 Task: Check the sale-to-list ratio of vinyl sliding in the last 5 years.
Action: Mouse moved to (954, 220)
Screenshot: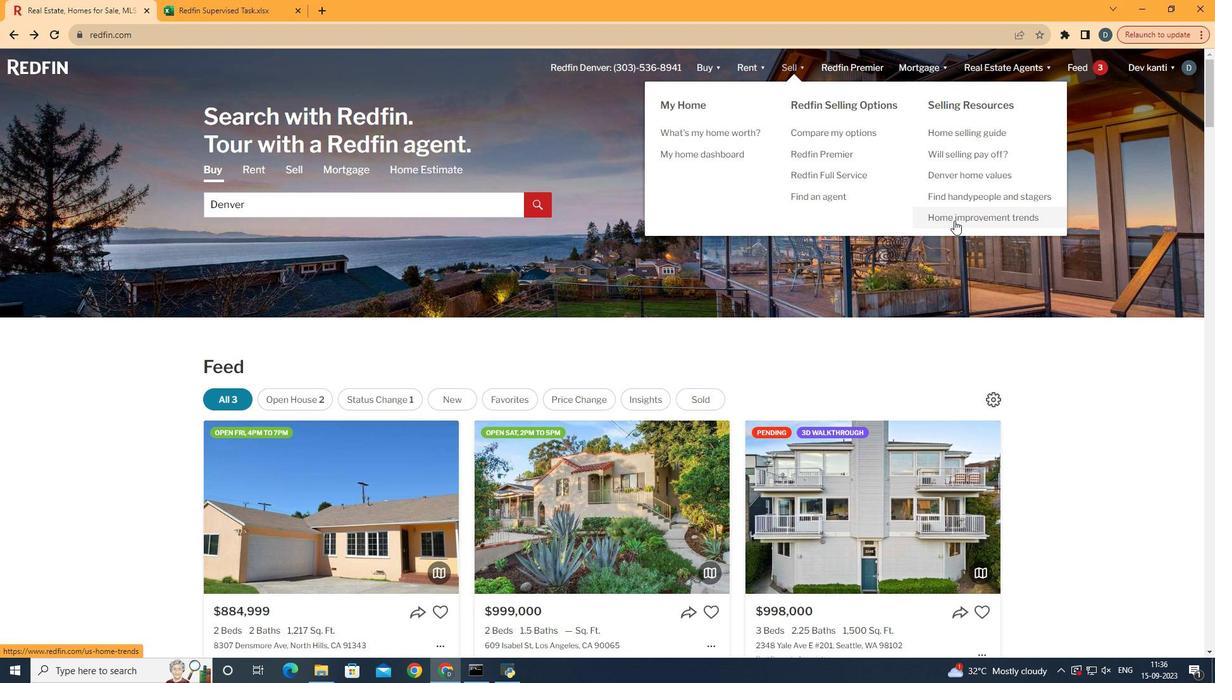 
Action: Mouse pressed left at (954, 220)
Screenshot: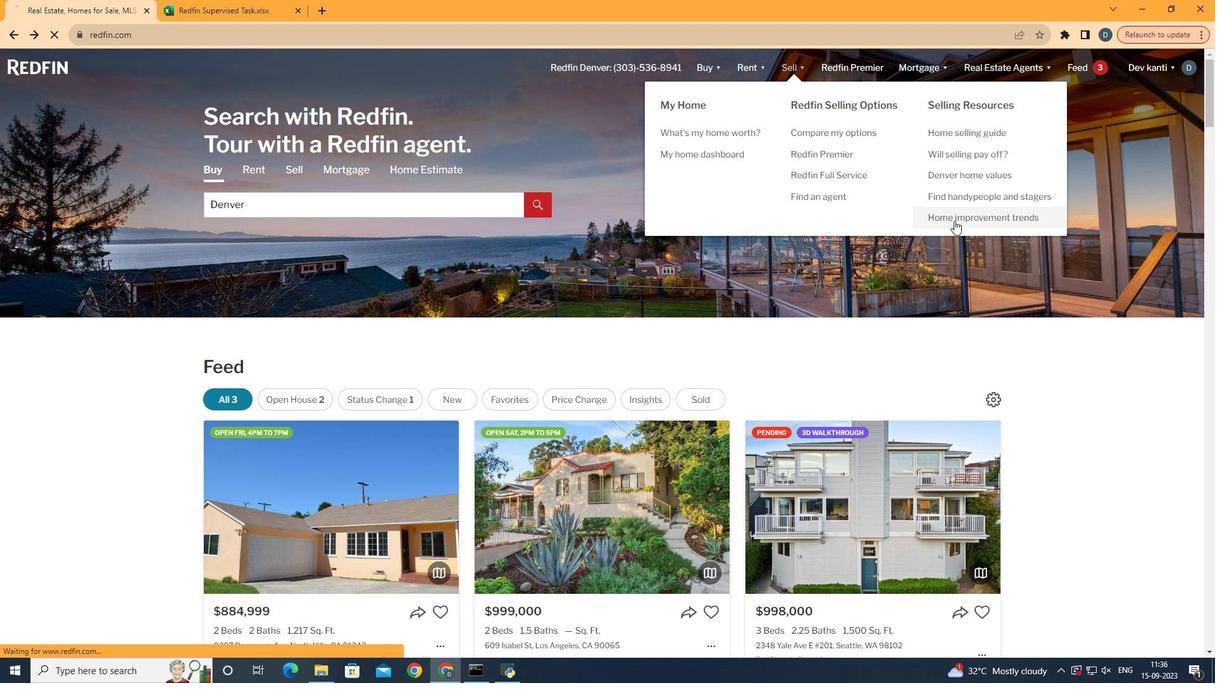 
Action: Mouse moved to (315, 242)
Screenshot: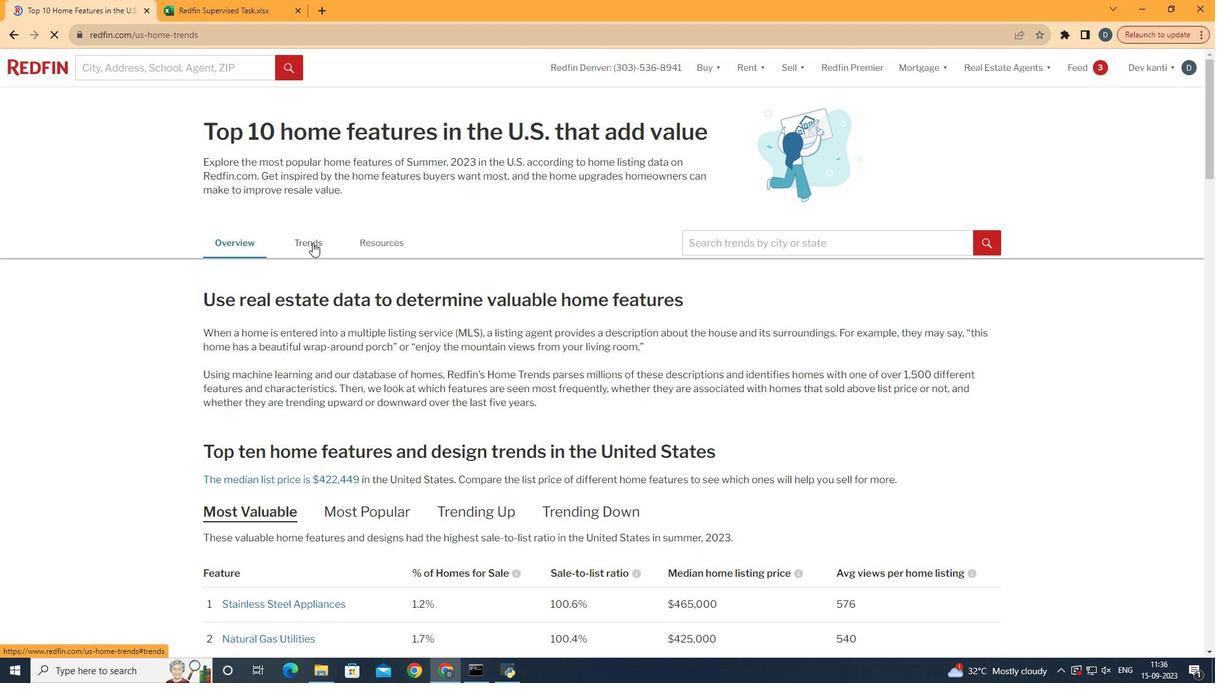 
Action: Mouse pressed left at (315, 242)
Screenshot: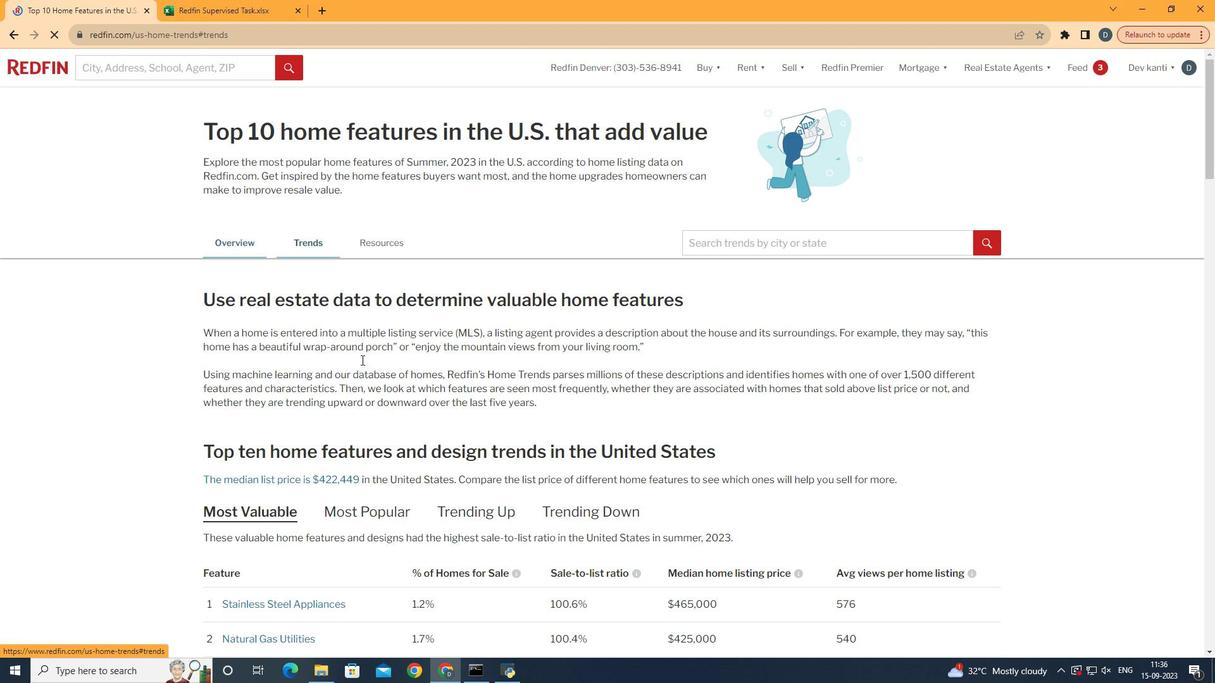 
Action: Mouse moved to (428, 393)
Screenshot: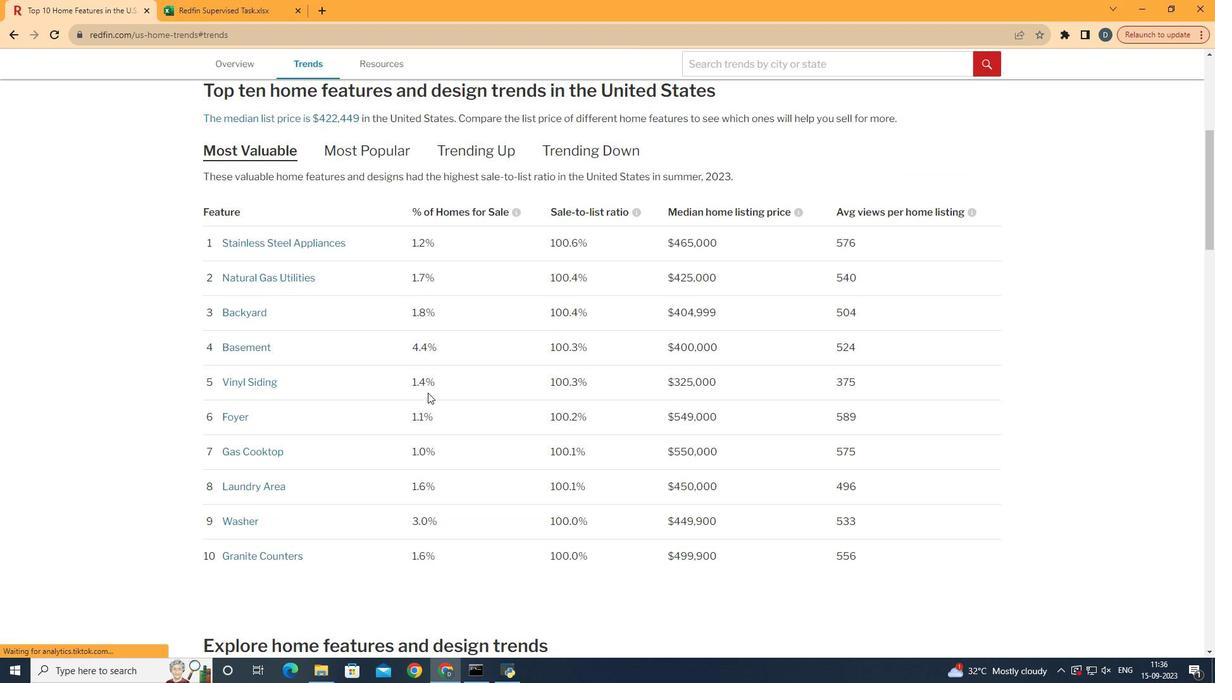
Action: Mouse scrolled (428, 392) with delta (0, 0)
Screenshot: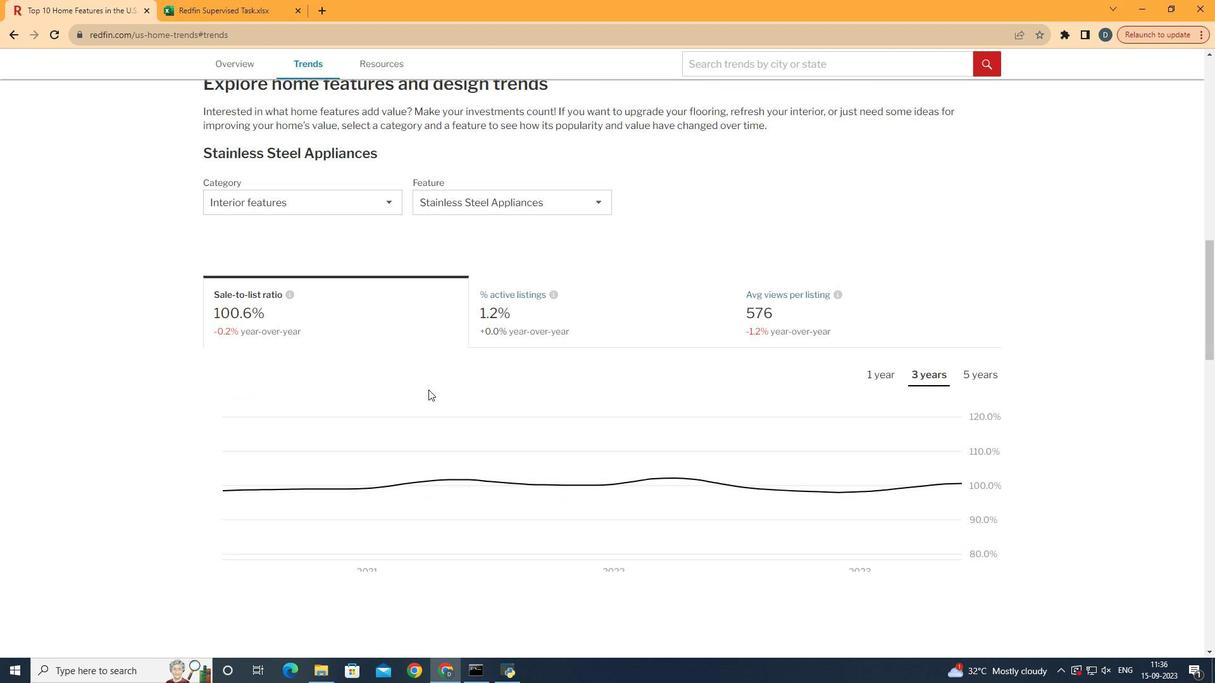 
Action: Mouse scrolled (428, 392) with delta (0, 0)
Screenshot: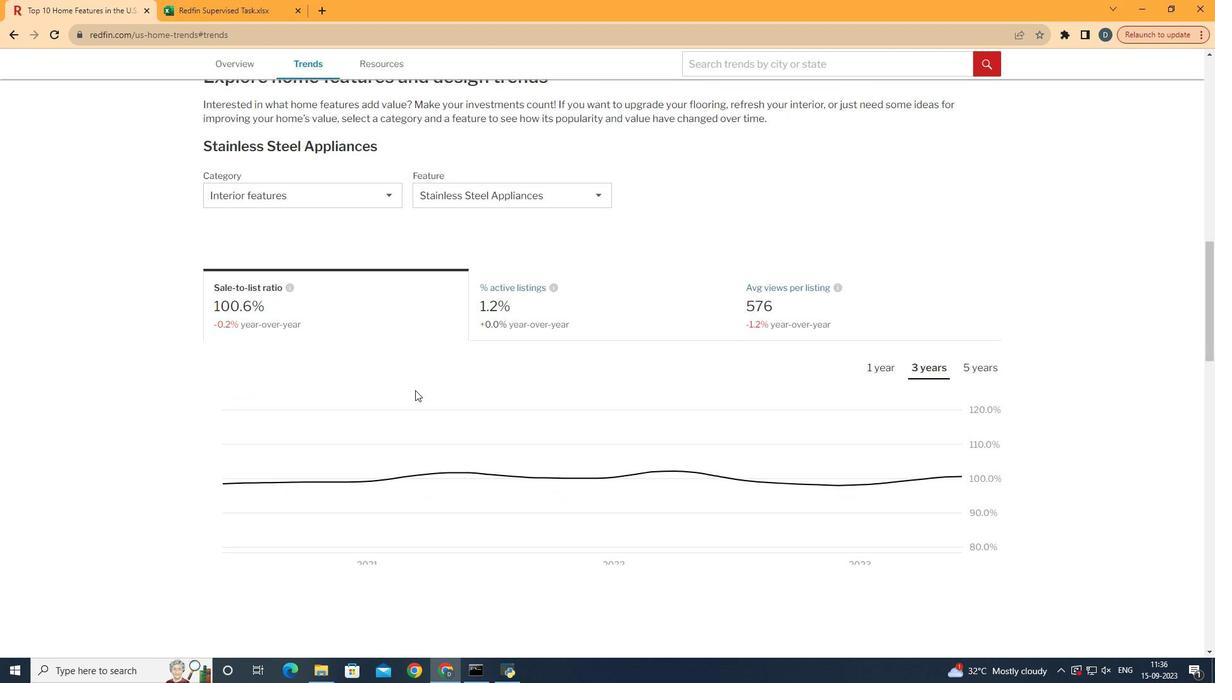 
Action: Mouse scrolled (428, 392) with delta (0, 0)
Screenshot: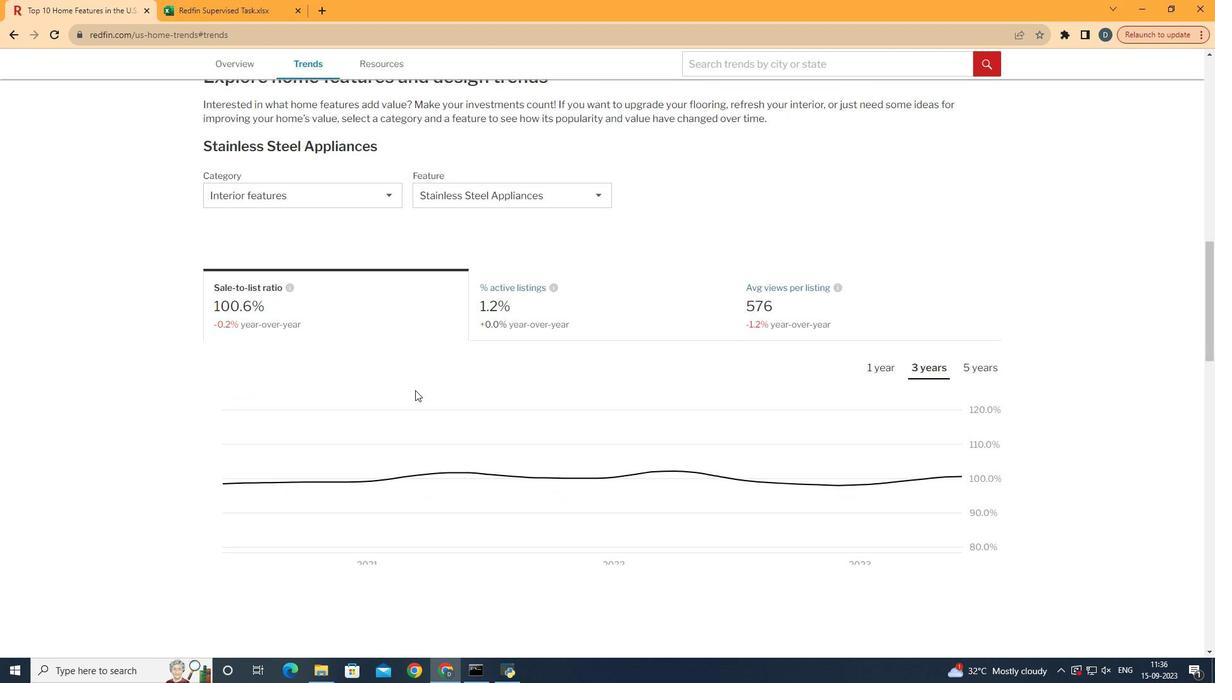 
Action: Mouse scrolled (428, 392) with delta (0, 0)
Screenshot: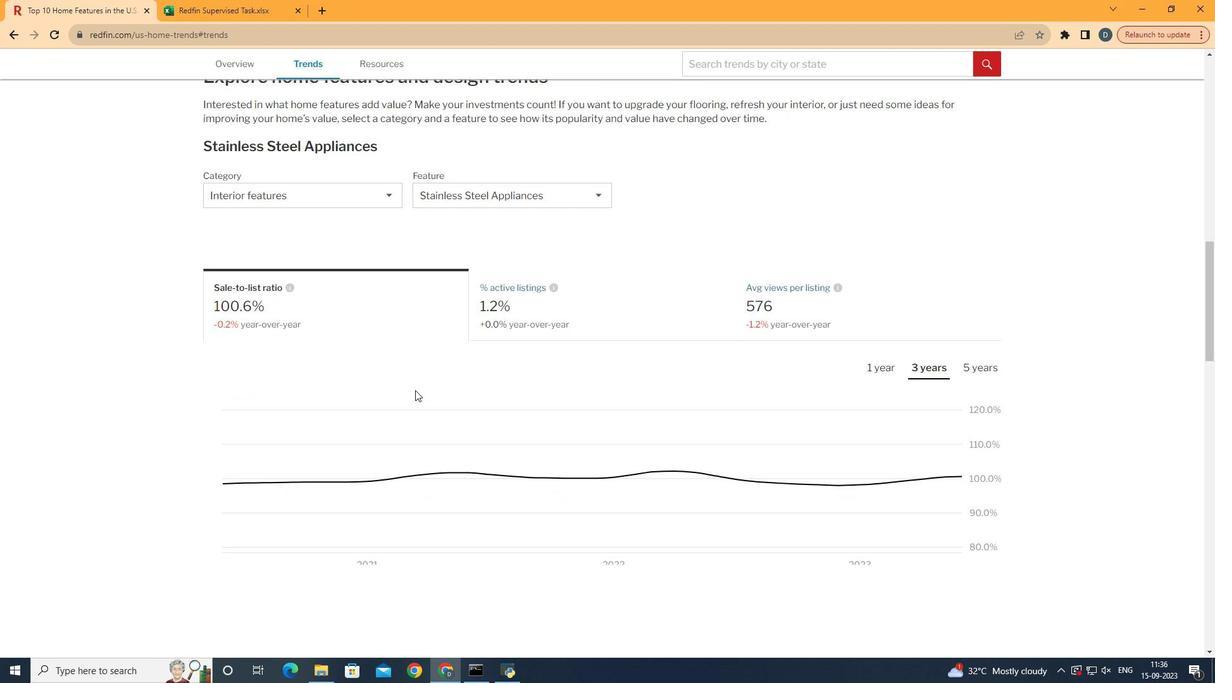 
Action: Mouse scrolled (428, 392) with delta (0, 0)
Screenshot: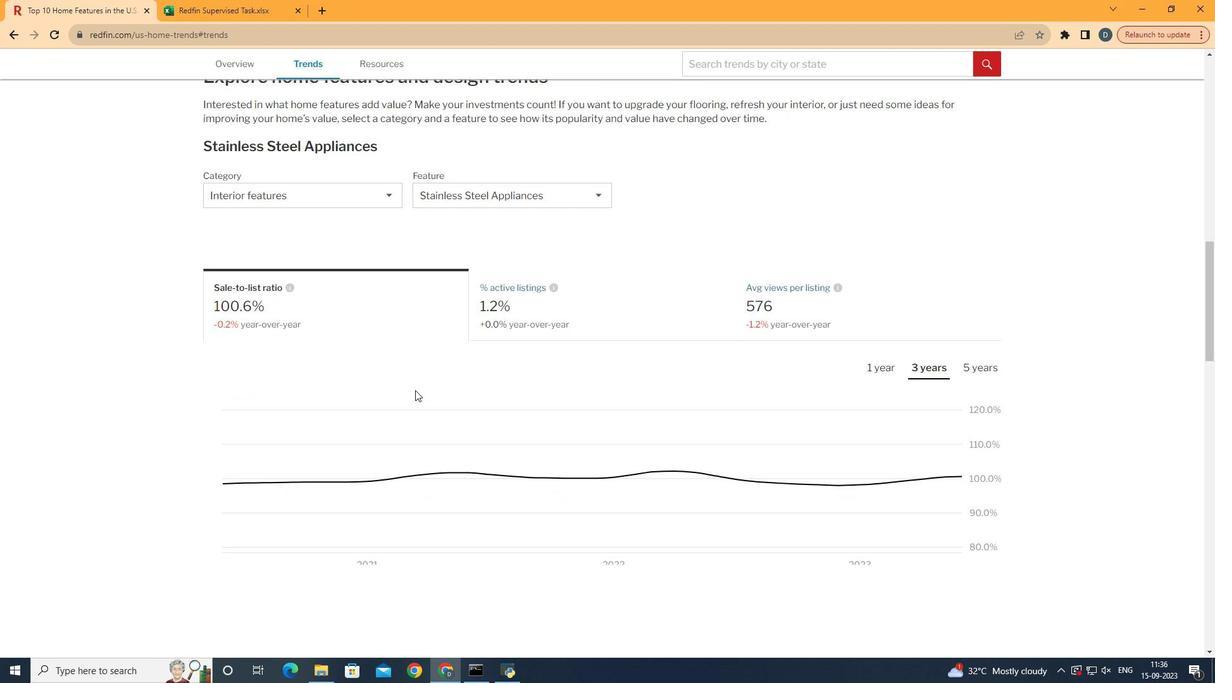 
Action: Mouse moved to (428, 393)
Screenshot: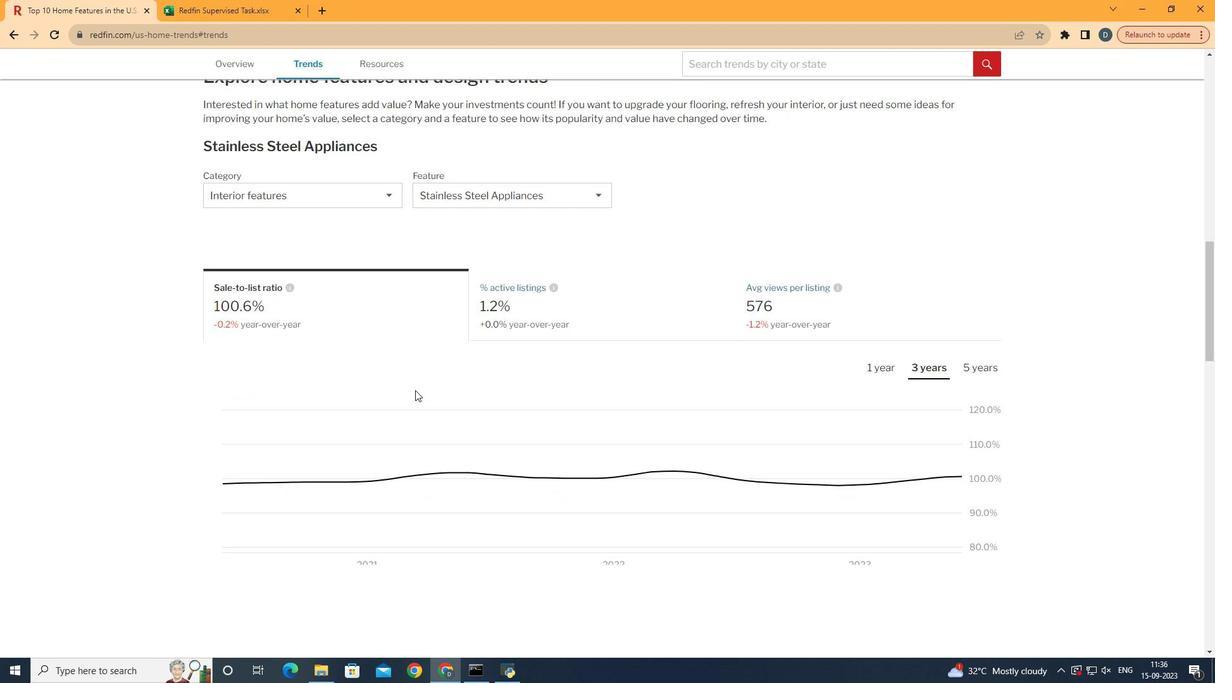 
Action: Mouse scrolled (428, 392) with delta (0, 0)
Screenshot: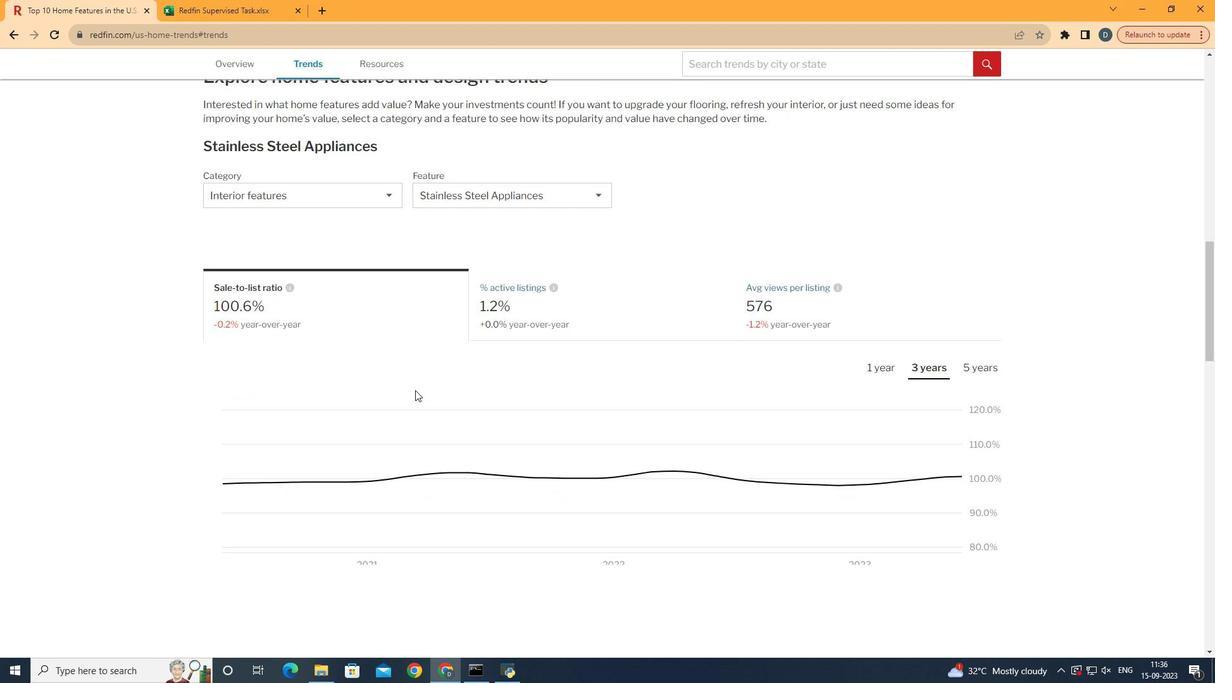 
Action: Mouse moved to (430, 392)
Screenshot: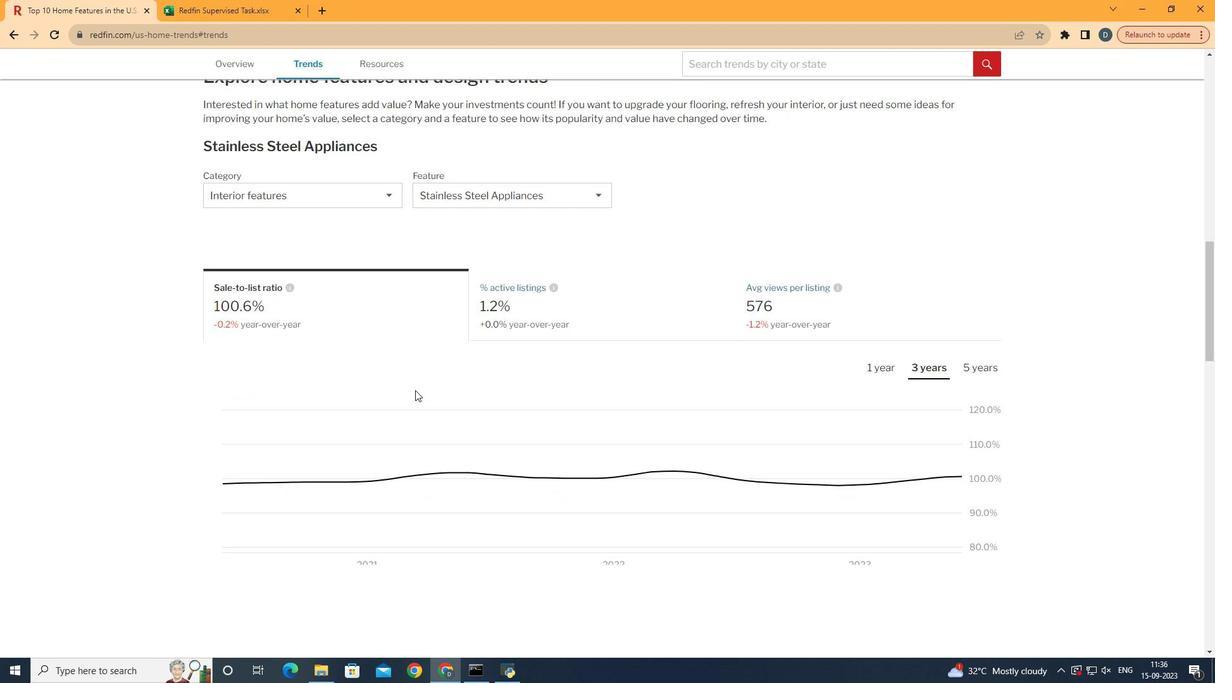 
Action: Mouse scrolled (430, 391) with delta (0, 0)
Screenshot: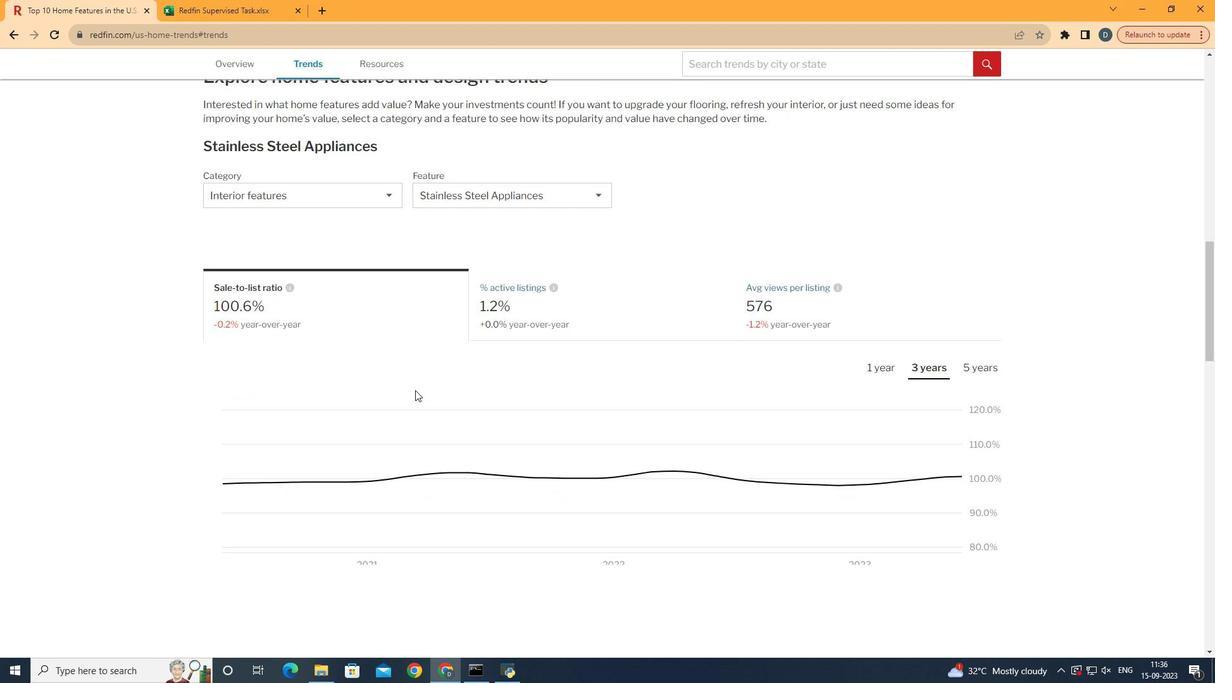 
Action: Mouse moved to (431, 392)
Screenshot: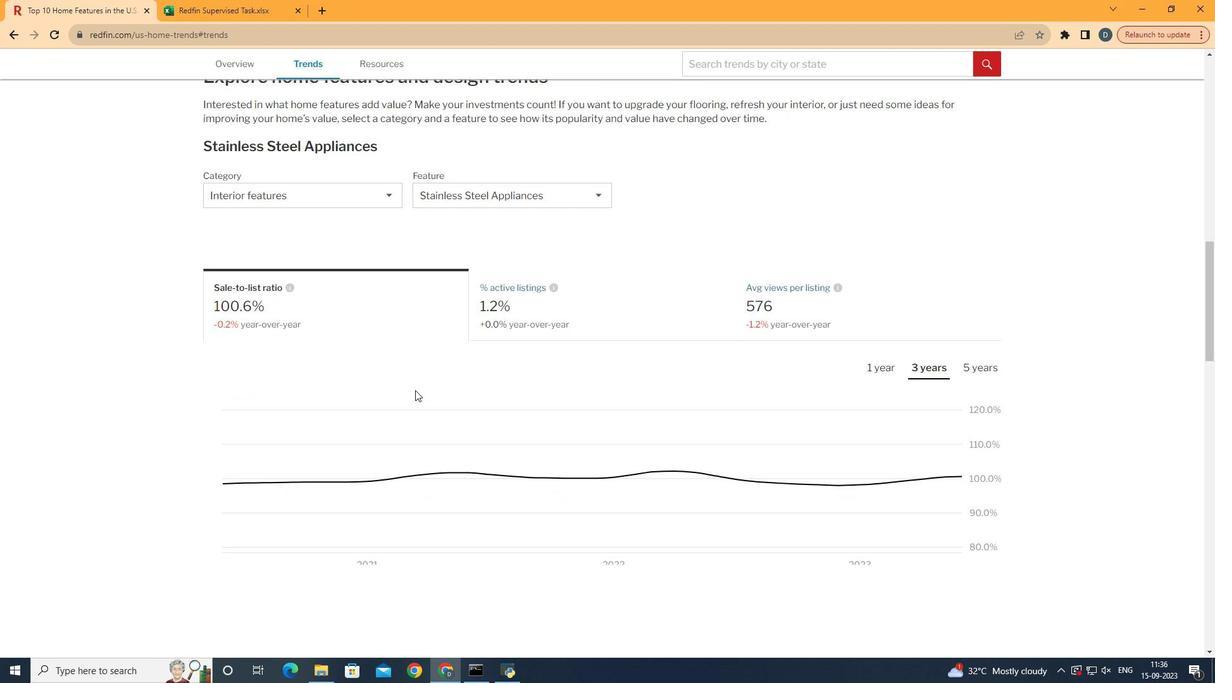 
Action: Mouse scrolled (431, 391) with delta (0, 0)
Screenshot: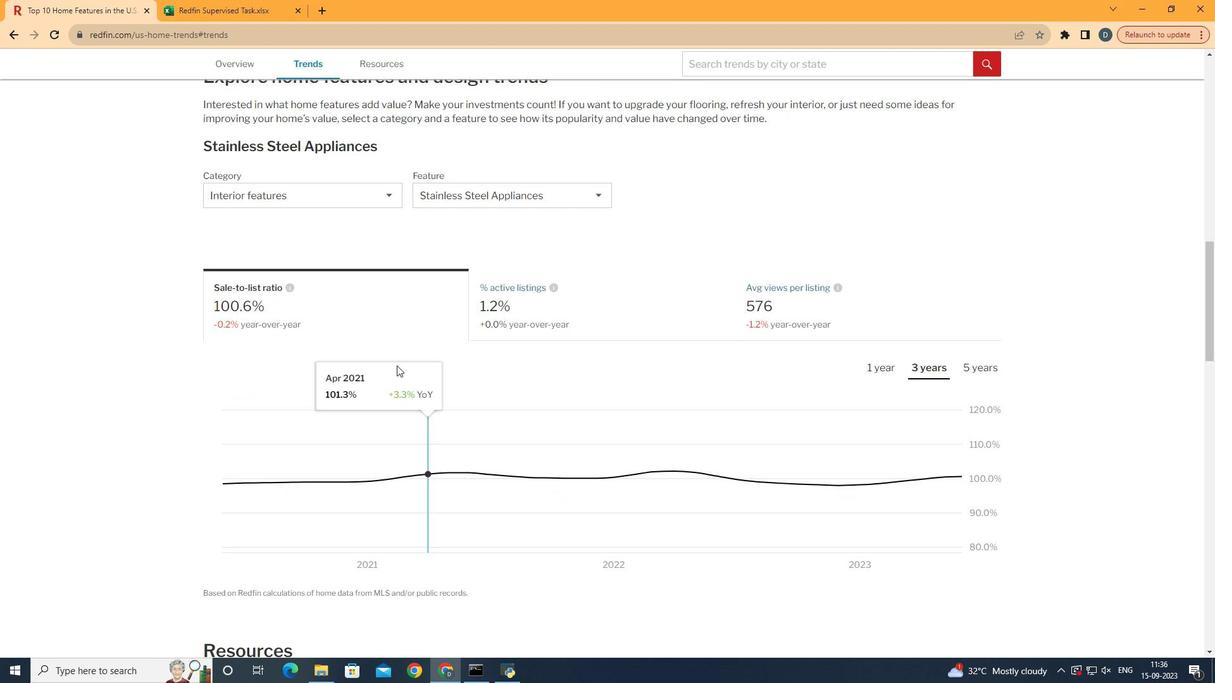
Action: Mouse moved to (431, 392)
Screenshot: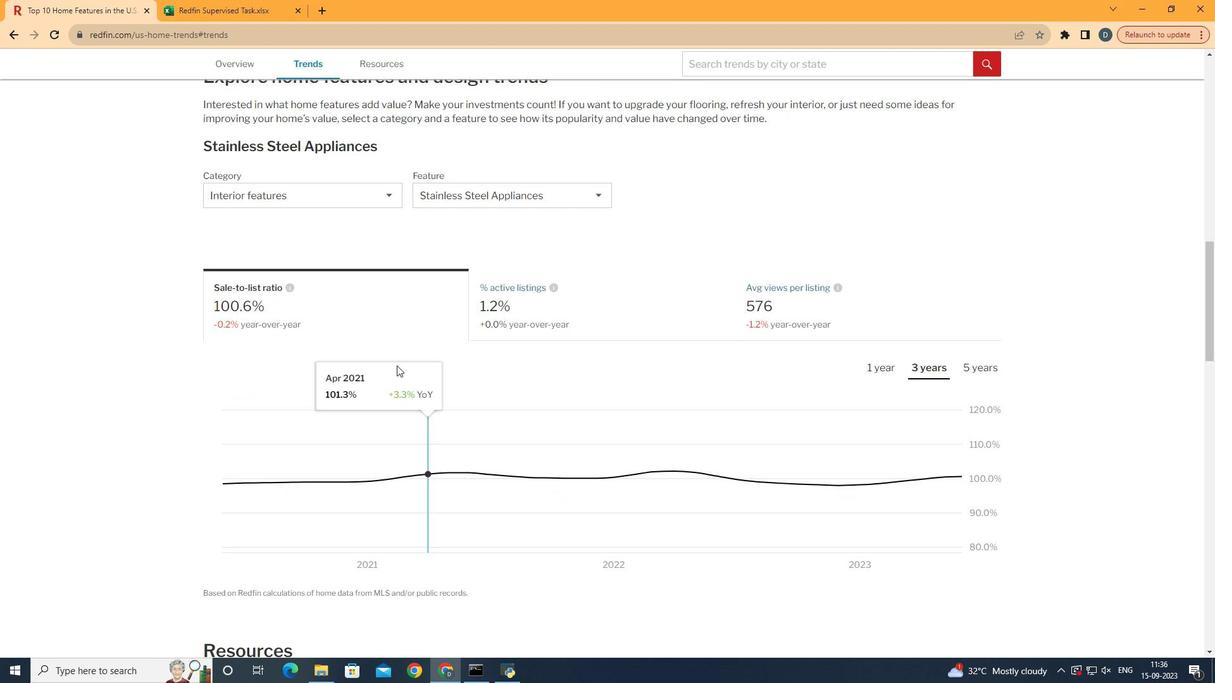 
Action: Mouse scrolled (431, 391) with delta (0, 0)
Screenshot: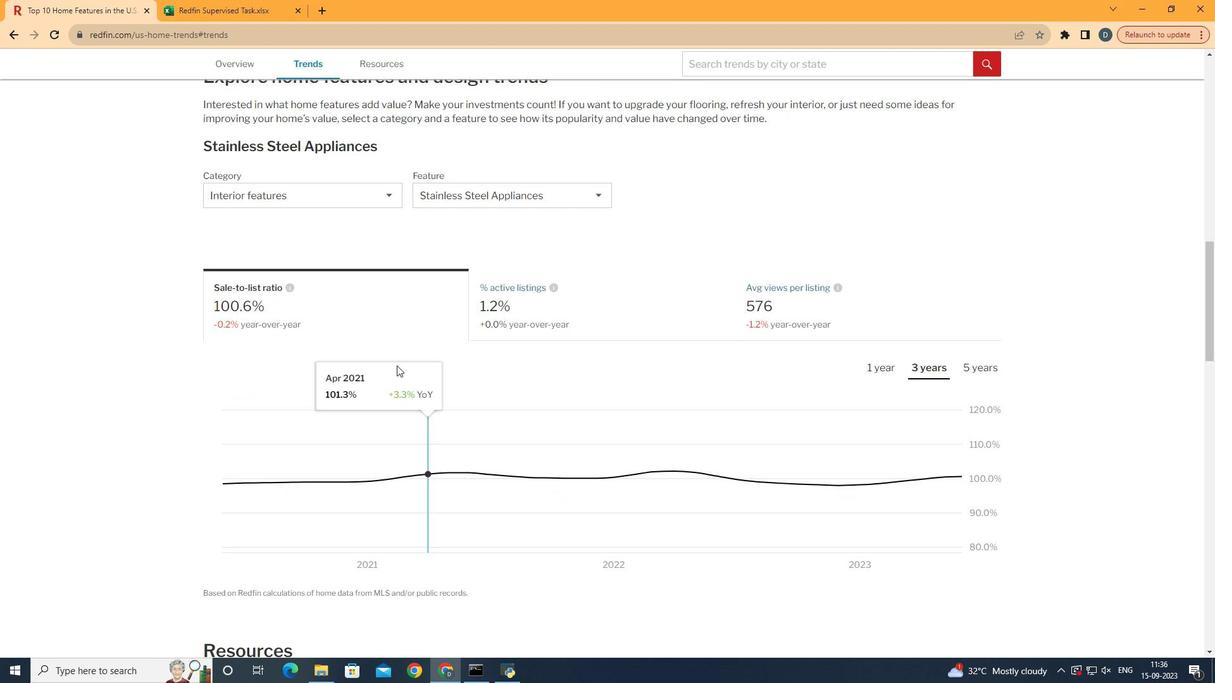 
Action: Mouse moved to (372, 202)
Screenshot: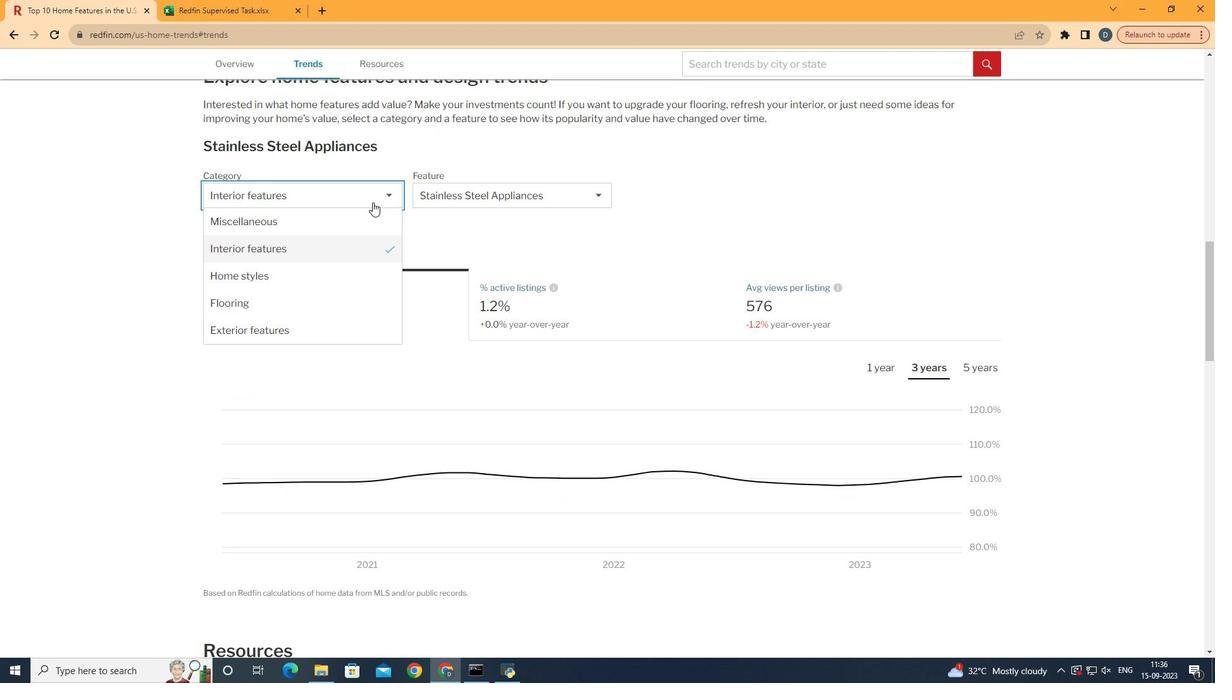 
Action: Mouse pressed left at (372, 202)
Screenshot: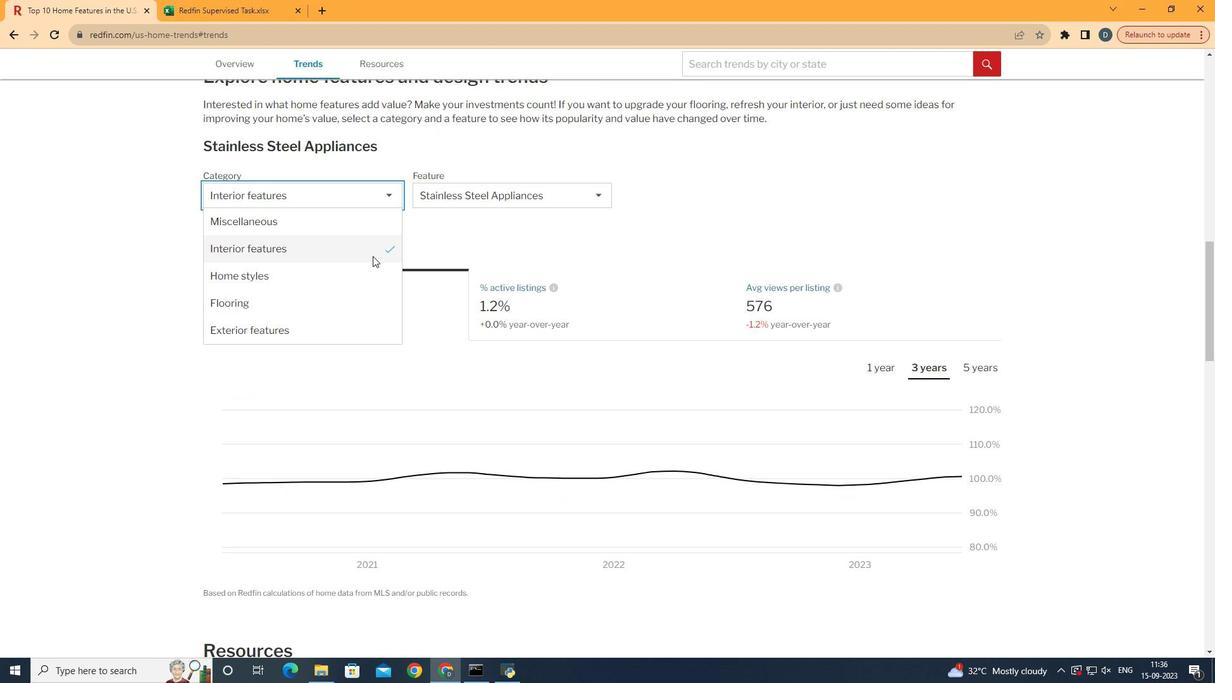 
Action: Mouse moved to (382, 326)
Screenshot: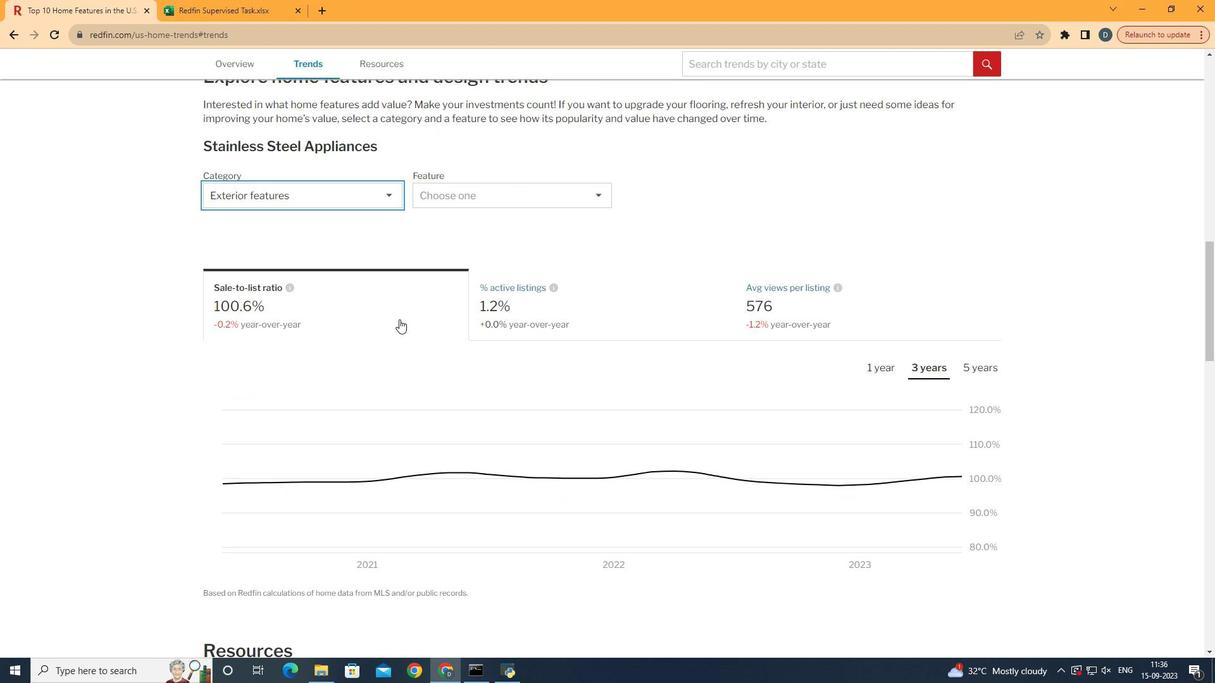 
Action: Mouse pressed left at (382, 326)
Screenshot: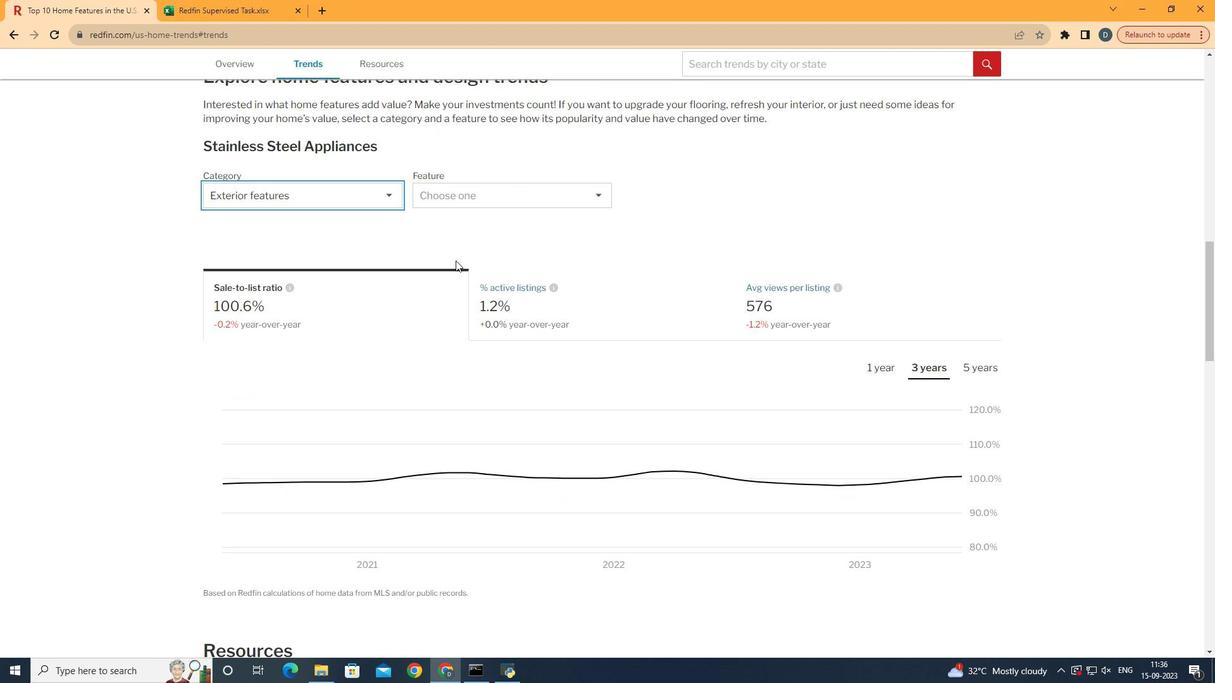 
Action: Mouse moved to (525, 198)
Screenshot: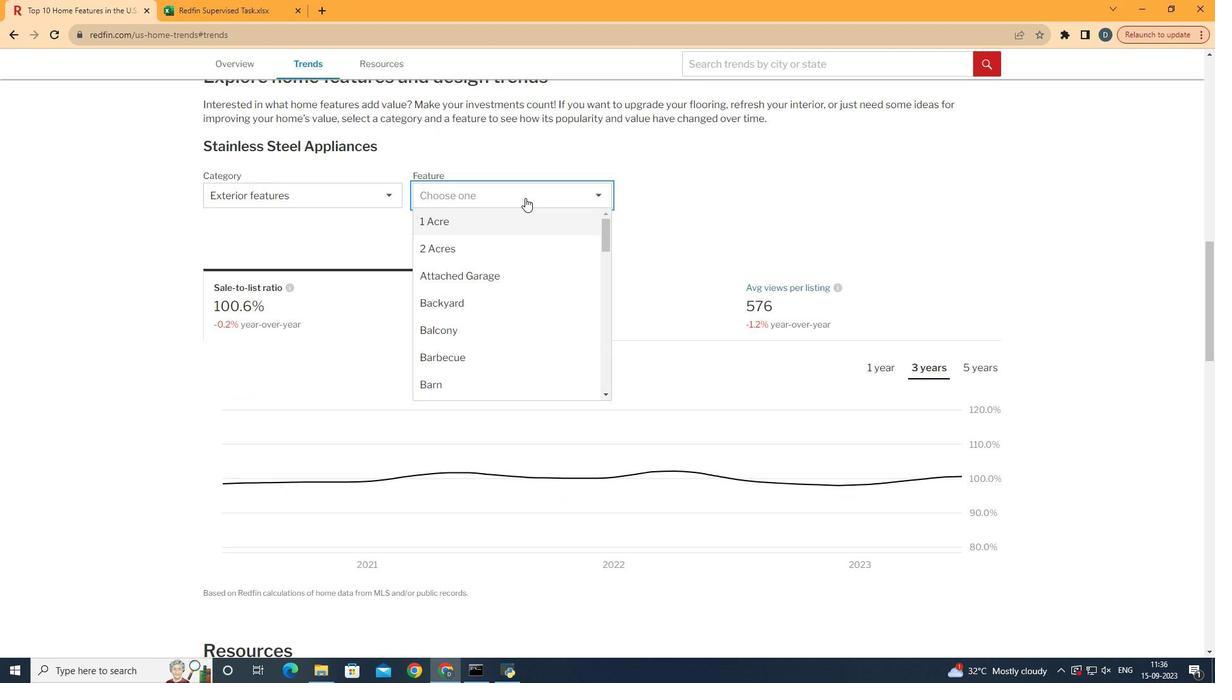 
Action: Mouse pressed left at (525, 198)
Screenshot: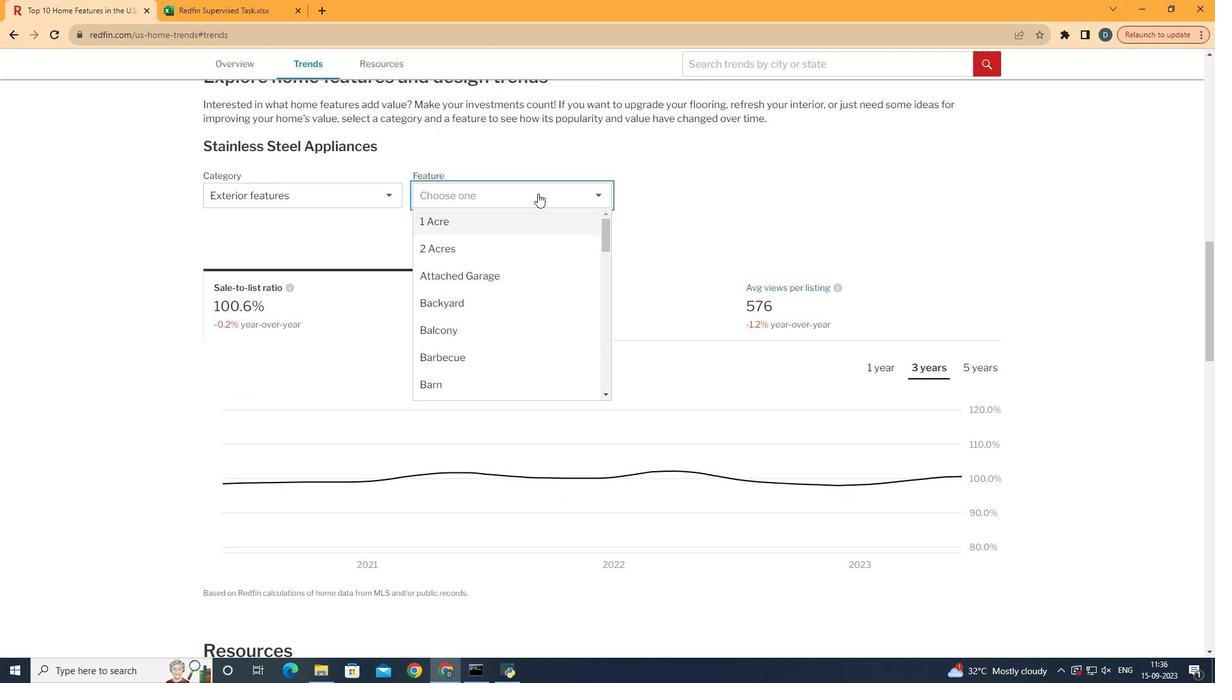 
Action: Mouse moved to (542, 332)
Screenshot: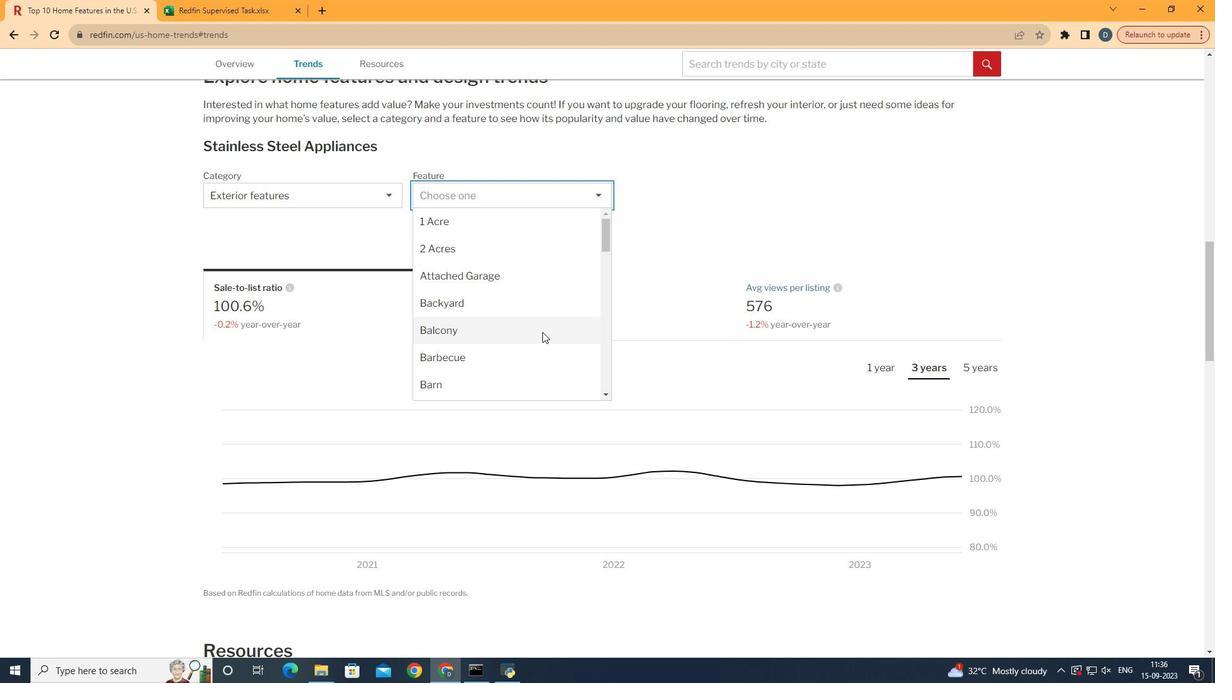 
Action: Mouse scrolled (542, 331) with delta (0, 0)
Screenshot: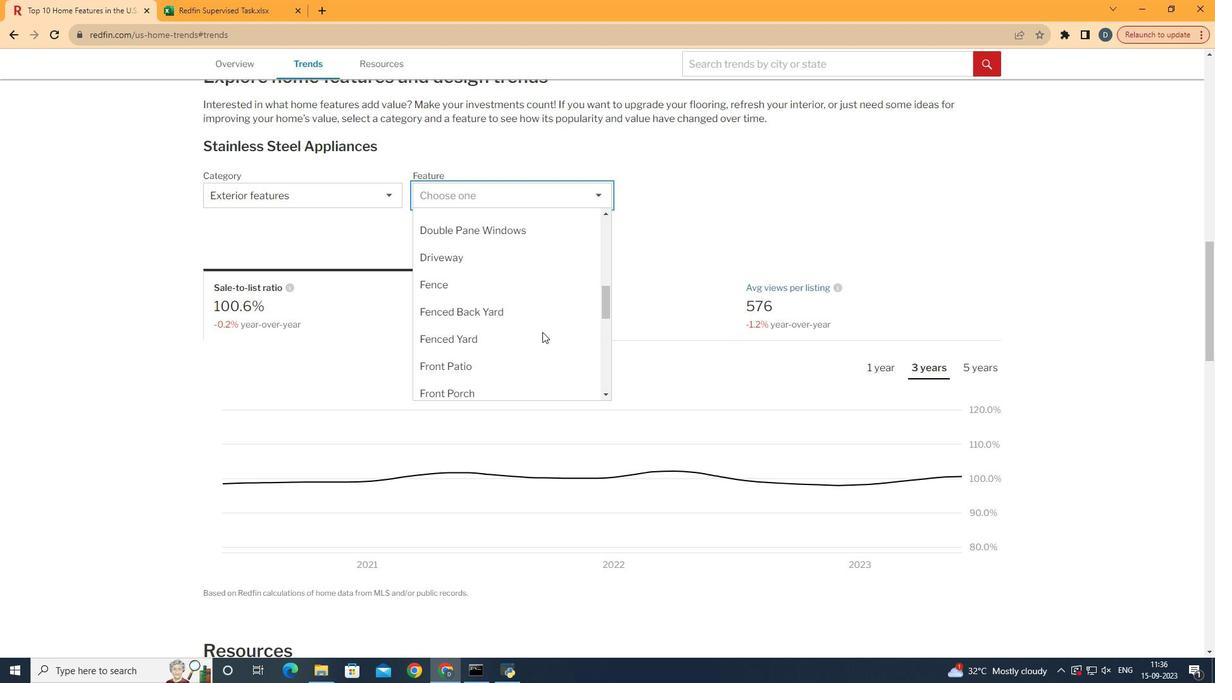 
Action: Mouse scrolled (542, 331) with delta (0, 0)
Screenshot: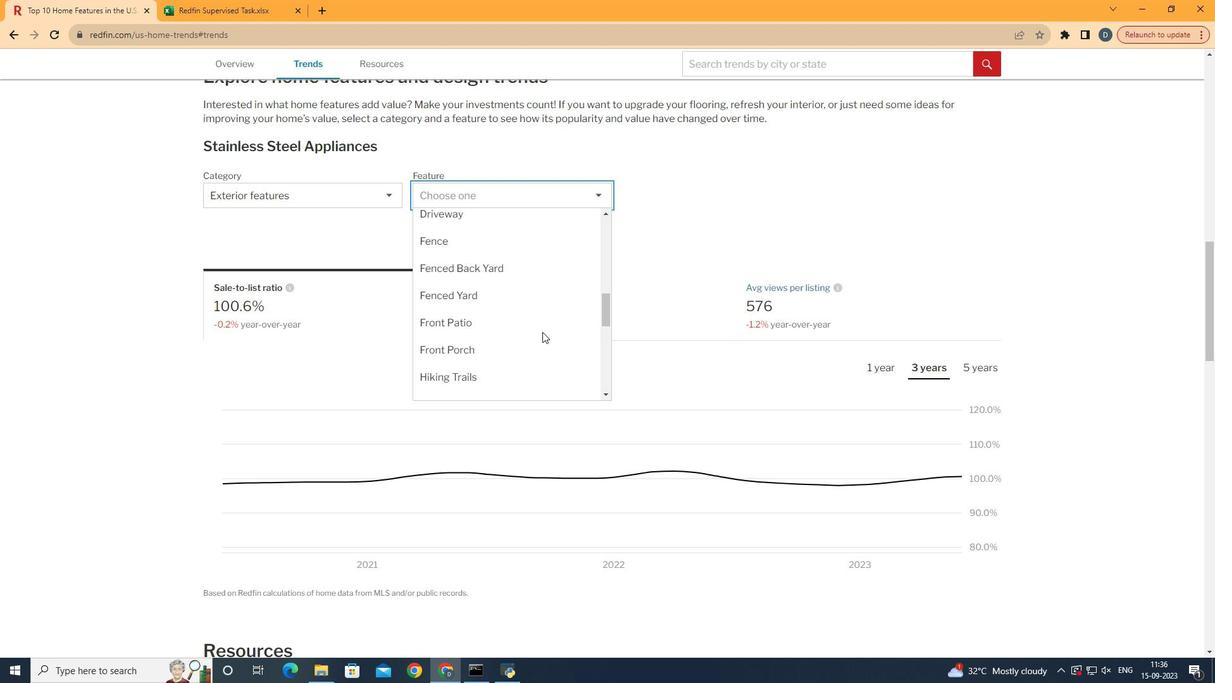 
Action: Mouse scrolled (542, 331) with delta (0, 0)
Screenshot: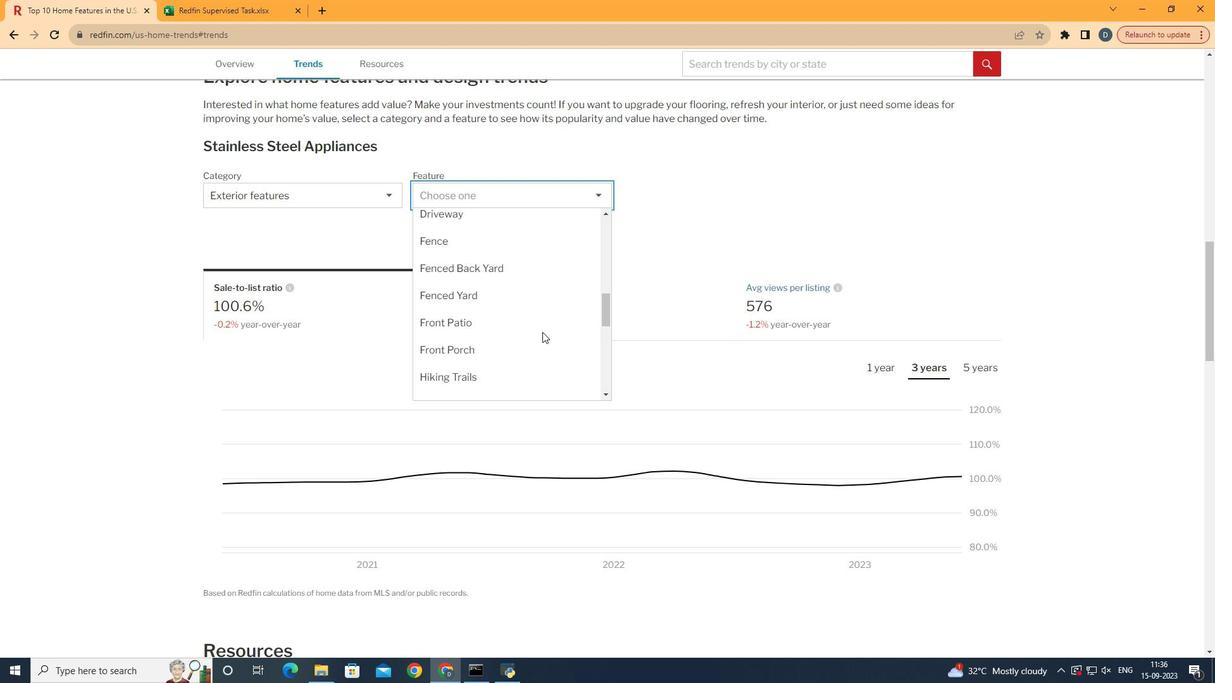
Action: Mouse scrolled (542, 331) with delta (0, 0)
Screenshot: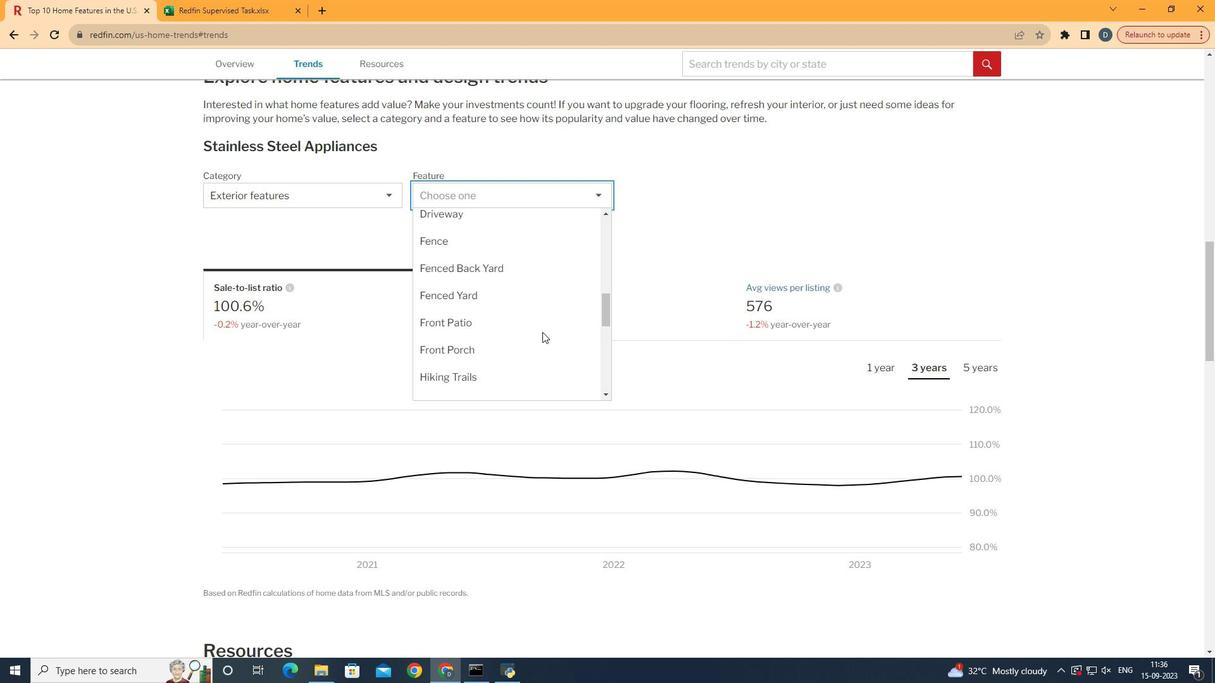 
Action: Mouse scrolled (542, 331) with delta (0, 0)
Screenshot: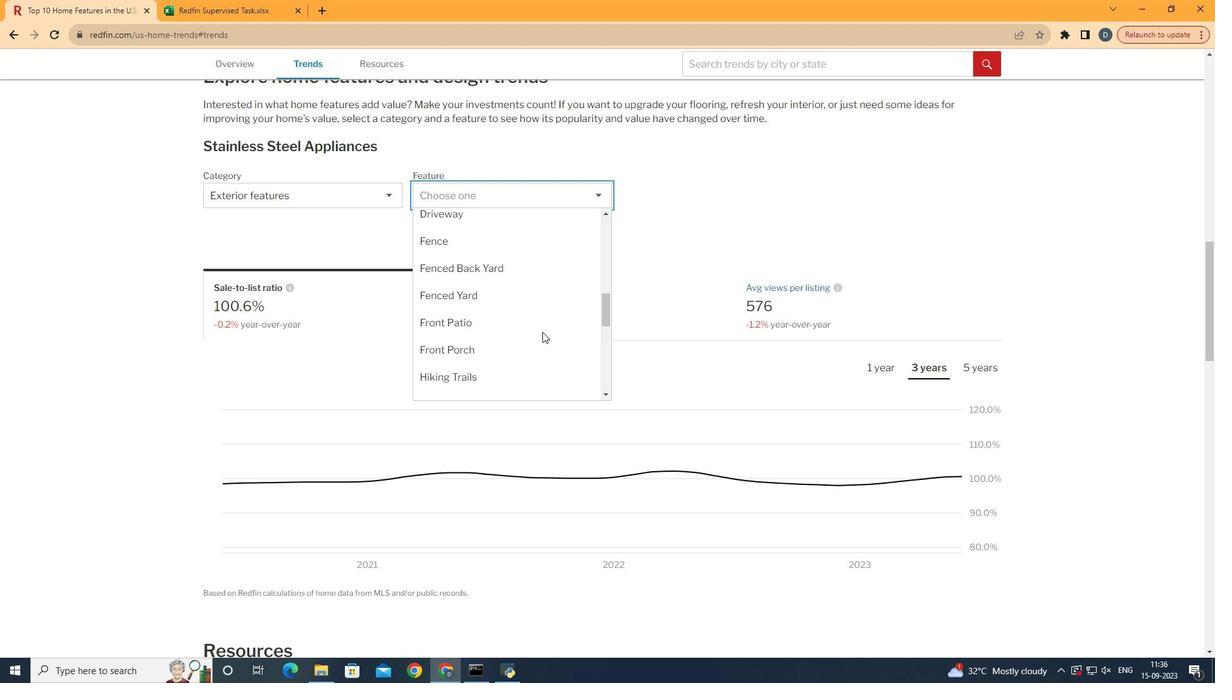 
Action: Mouse scrolled (542, 331) with delta (0, 0)
Screenshot: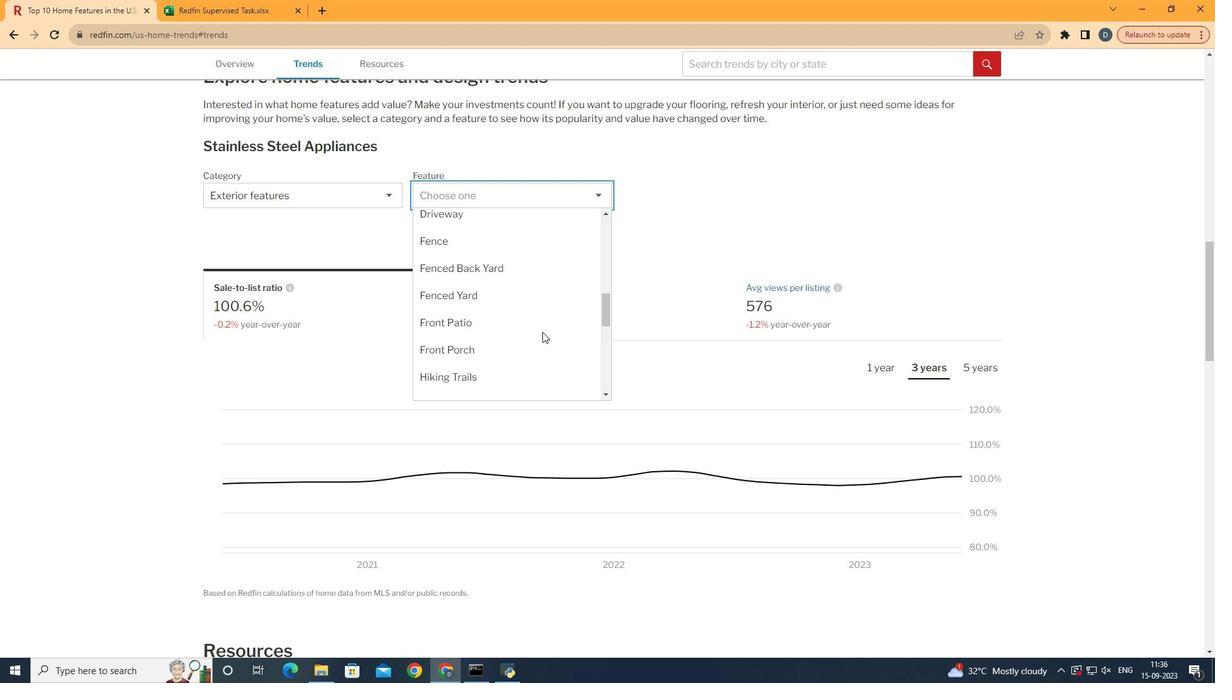 
Action: Mouse scrolled (542, 331) with delta (0, 0)
Screenshot: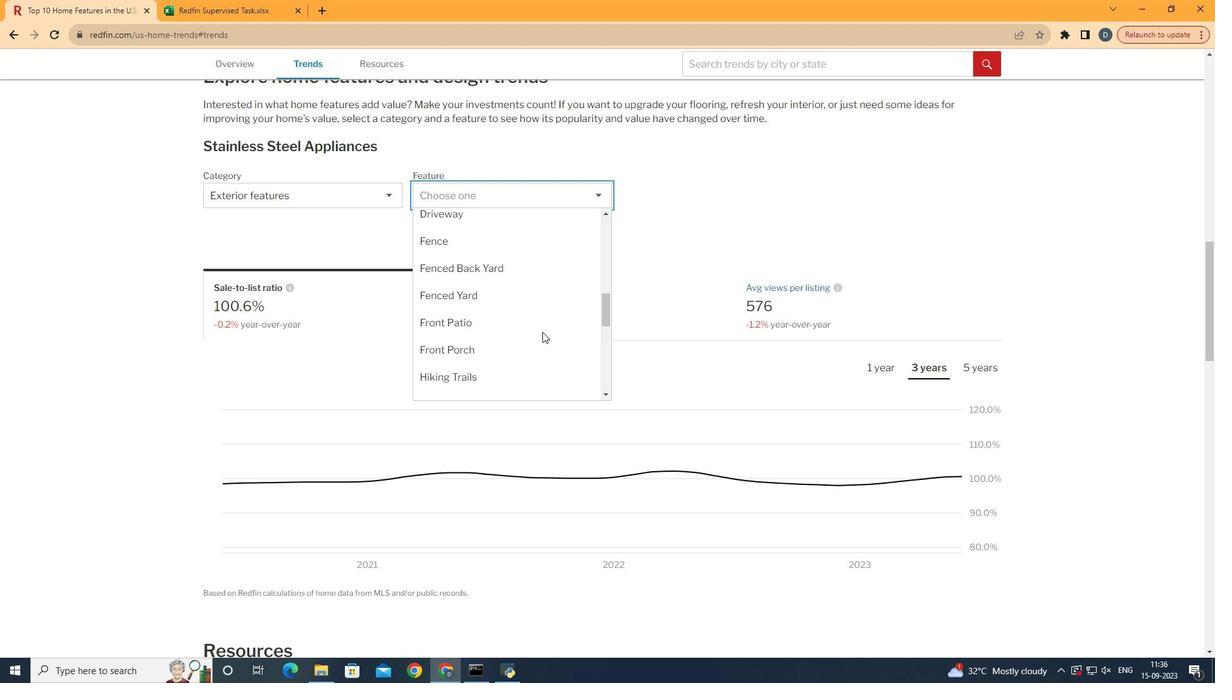 
Action: Mouse scrolled (542, 331) with delta (0, 0)
Screenshot: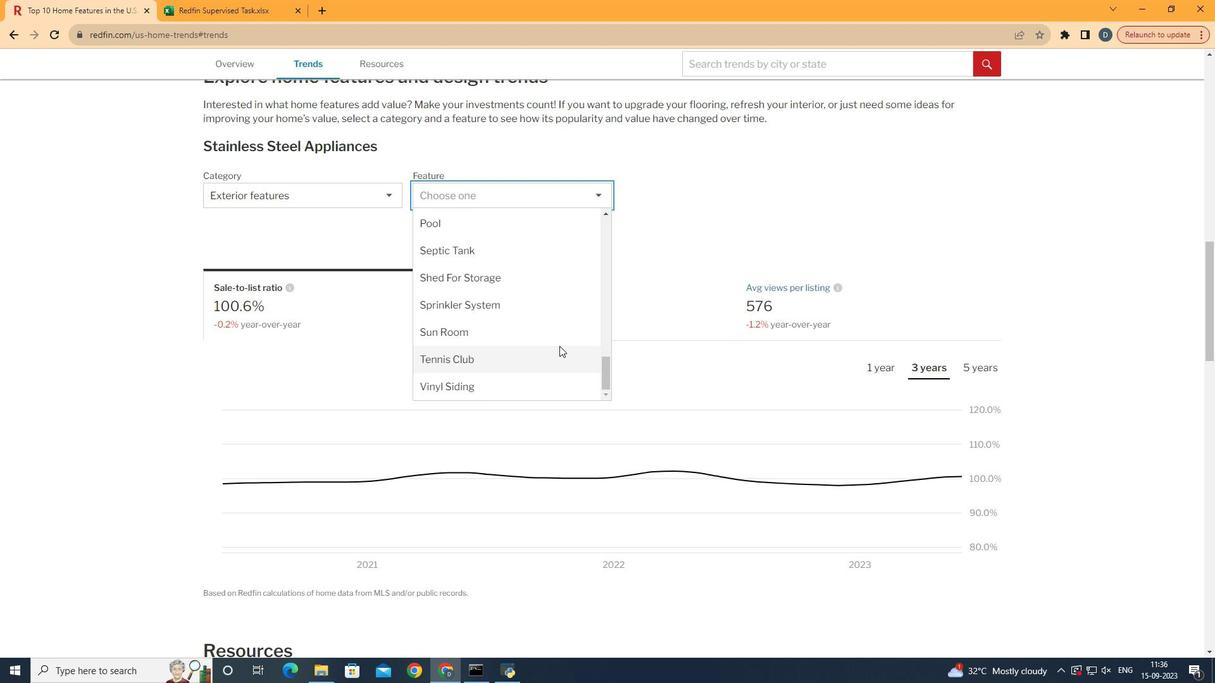 
Action: Mouse moved to (545, 339)
Screenshot: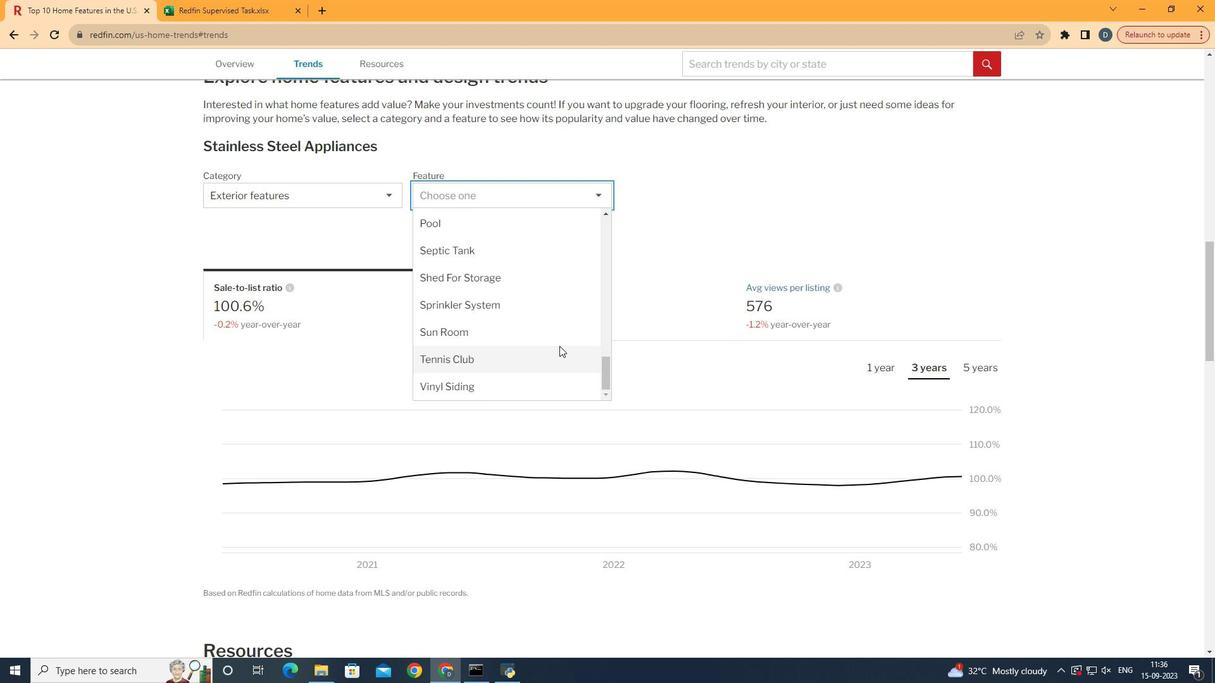 
Action: Mouse scrolled (545, 338) with delta (0, 0)
Screenshot: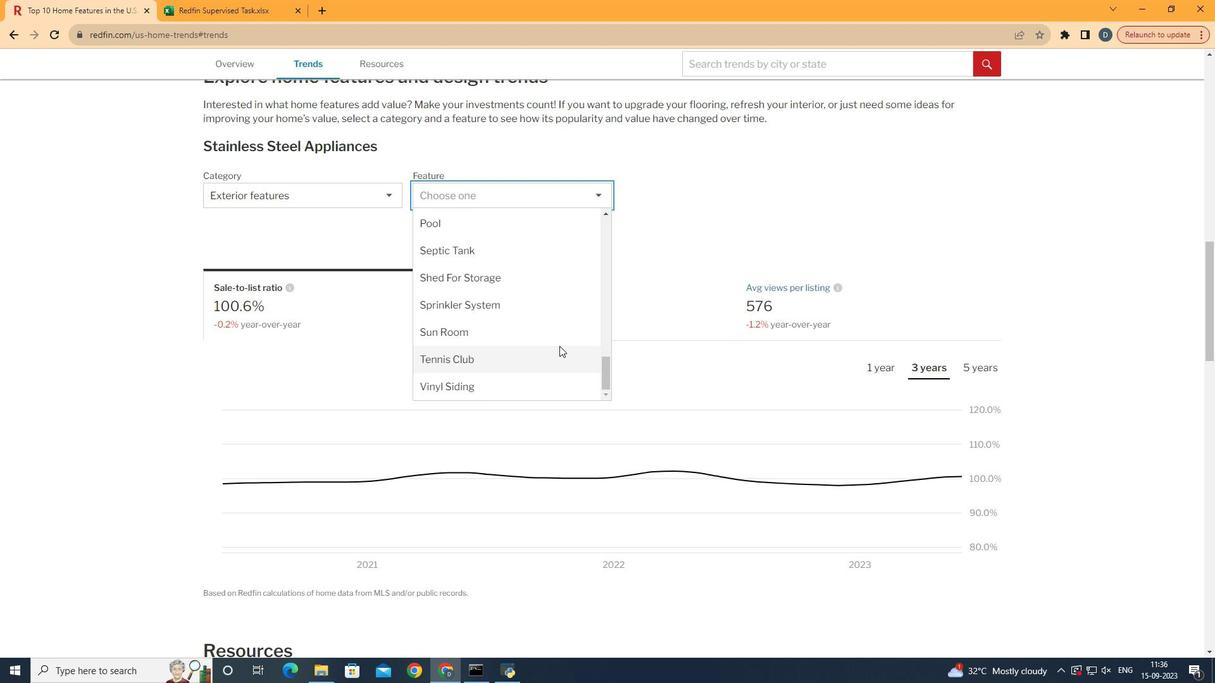 
Action: Mouse moved to (547, 340)
Screenshot: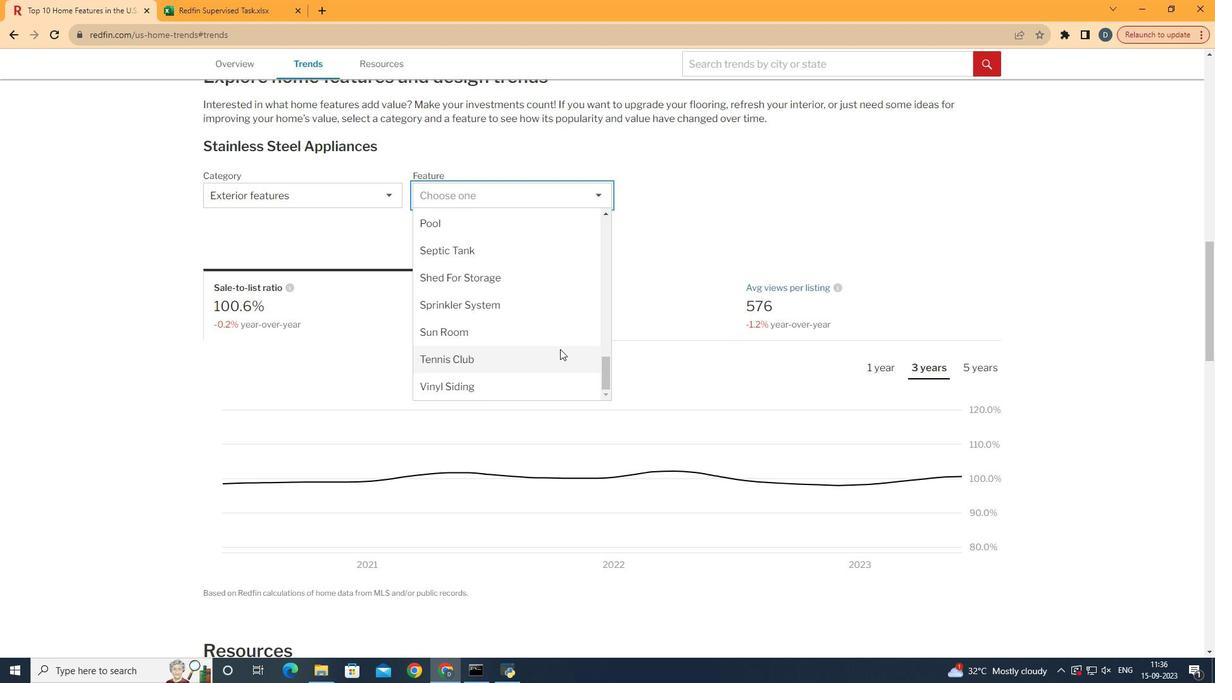 
Action: Mouse scrolled (547, 339) with delta (0, 0)
Screenshot: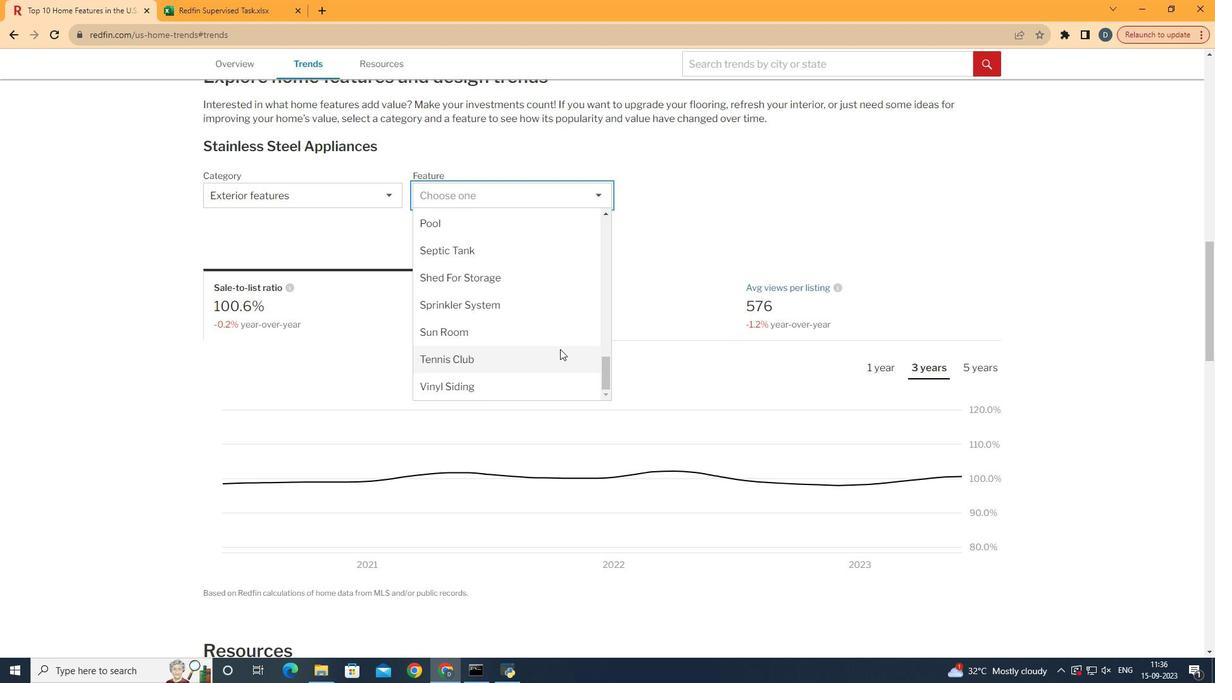 
Action: Mouse scrolled (547, 339) with delta (0, 0)
Screenshot: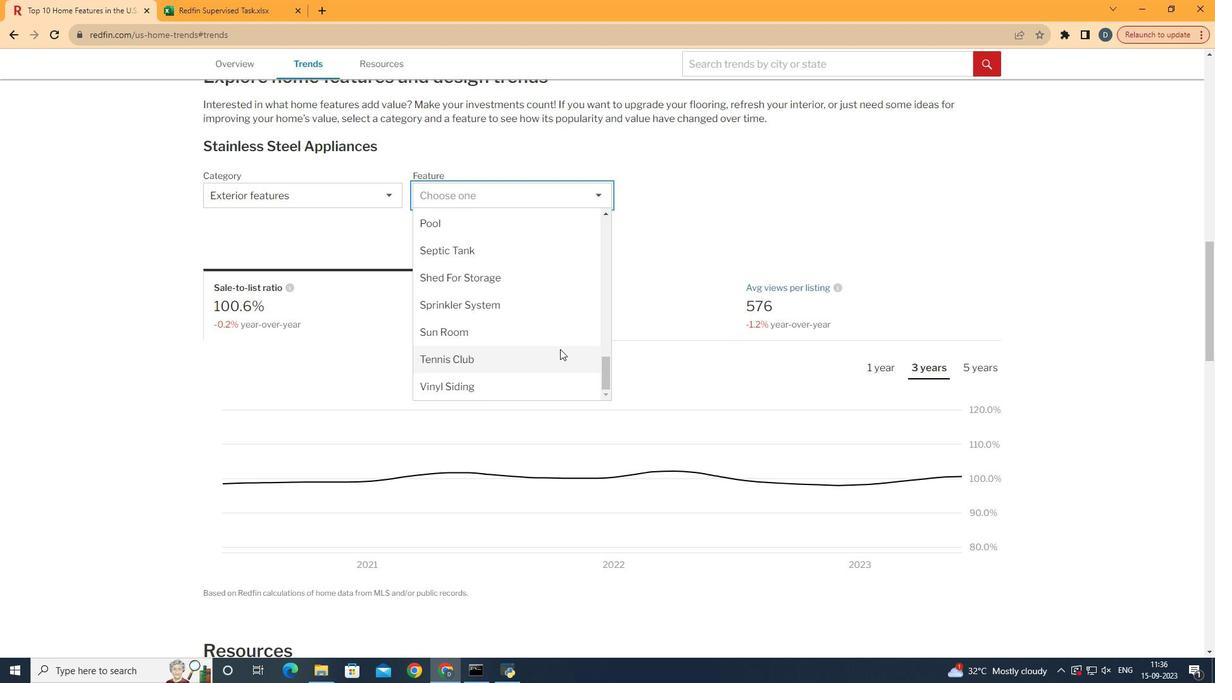 
Action: Mouse moved to (548, 340)
Screenshot: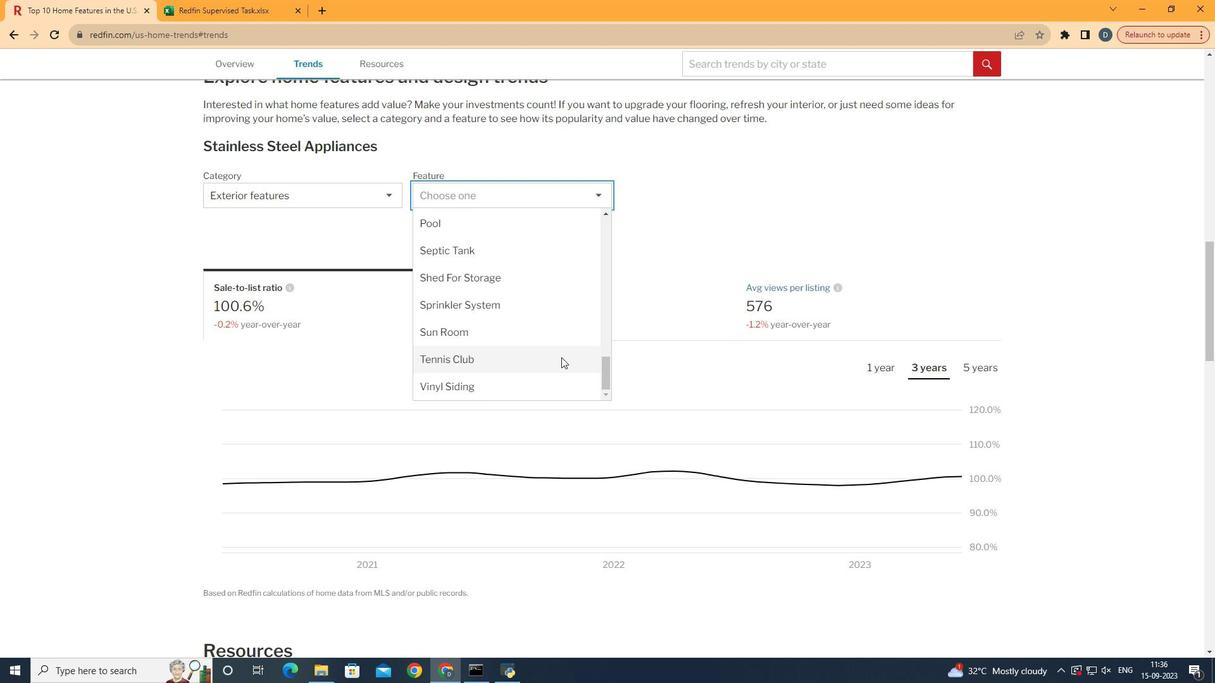 
Action: Mouse scrolled (548, 340) with delta (0, 0)
Screenshot: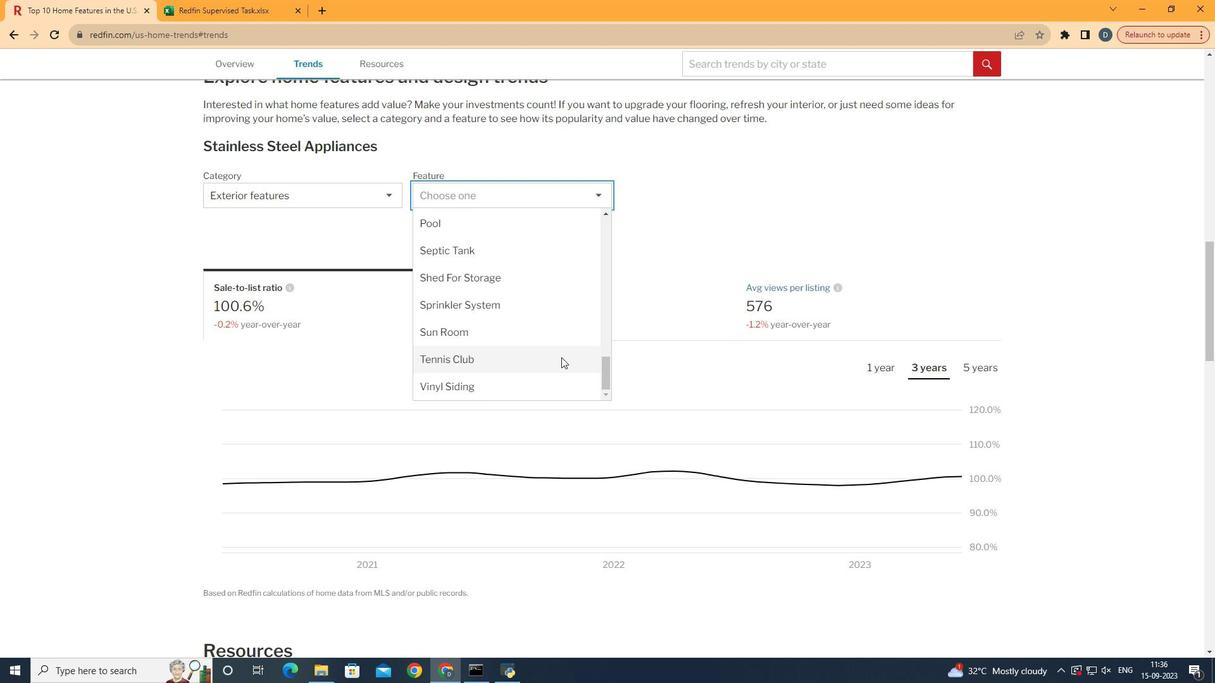 
Action: Mouse moved to (552, 342)
Screenshot: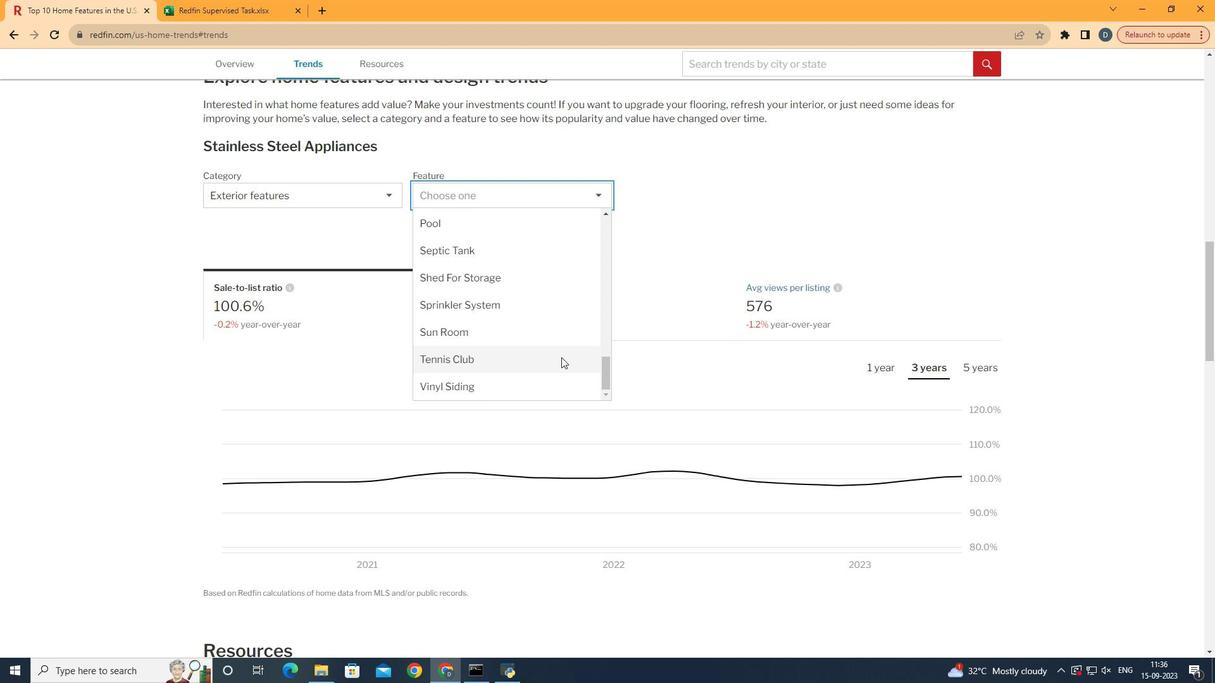 
Action: Mouse scrolled (552, 341) with delta (0, 0)
Screenshot: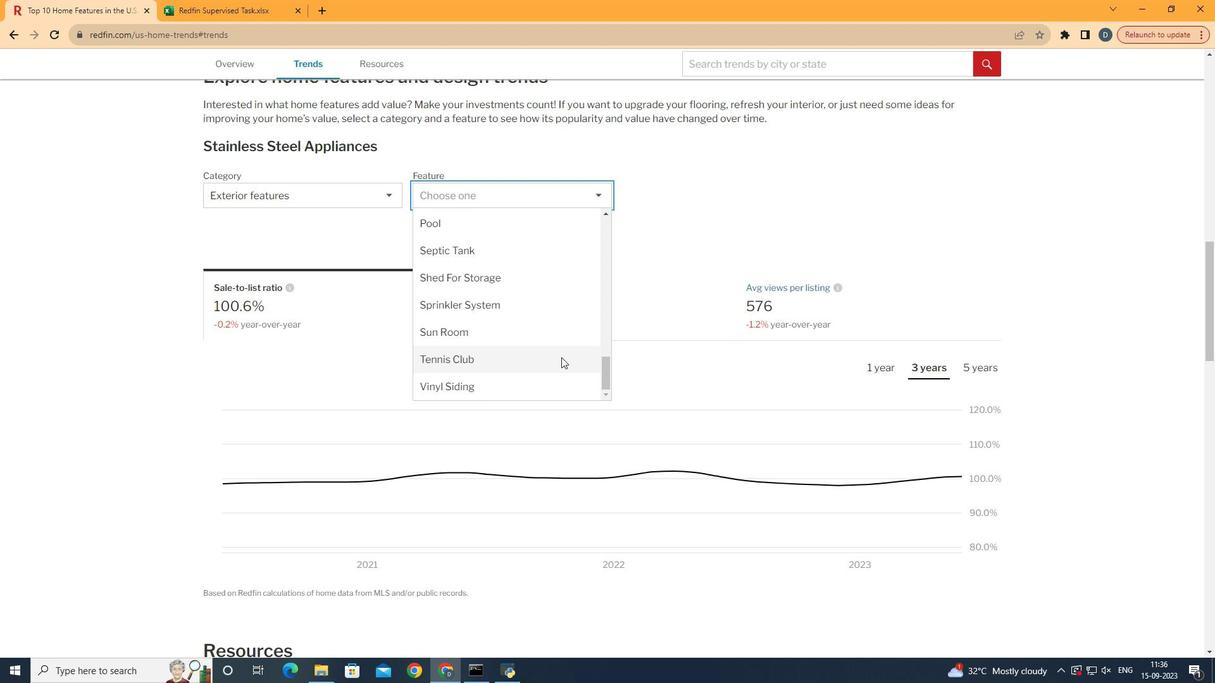 
Action: Mouse moved to (564, 389)
Screenshot: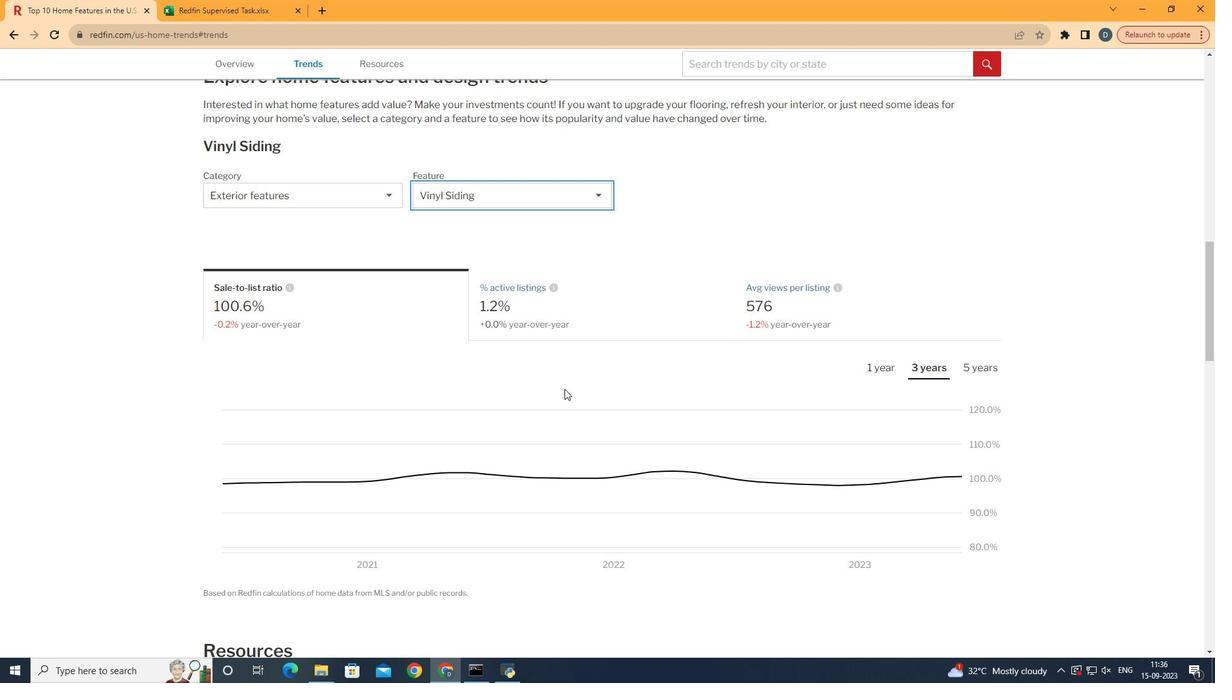 
Action: Mouse pressed left at (564, 389)
Screenshot: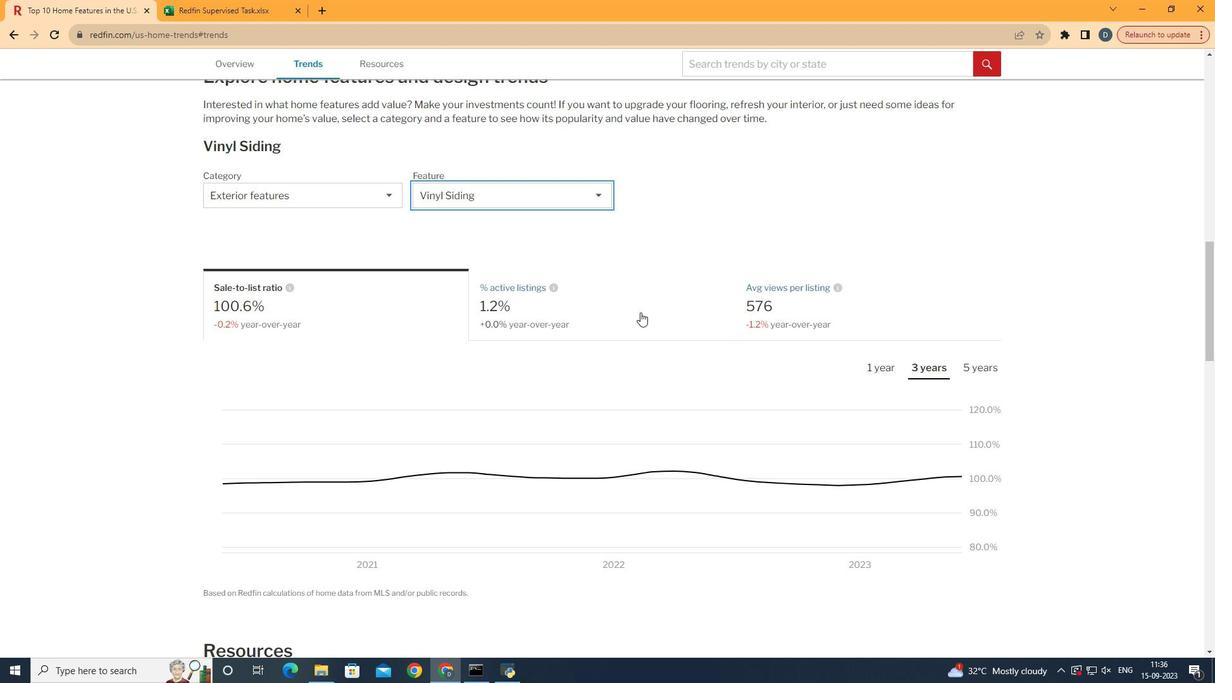 
Action: Mouse moved to (737, 243)
Screenshot: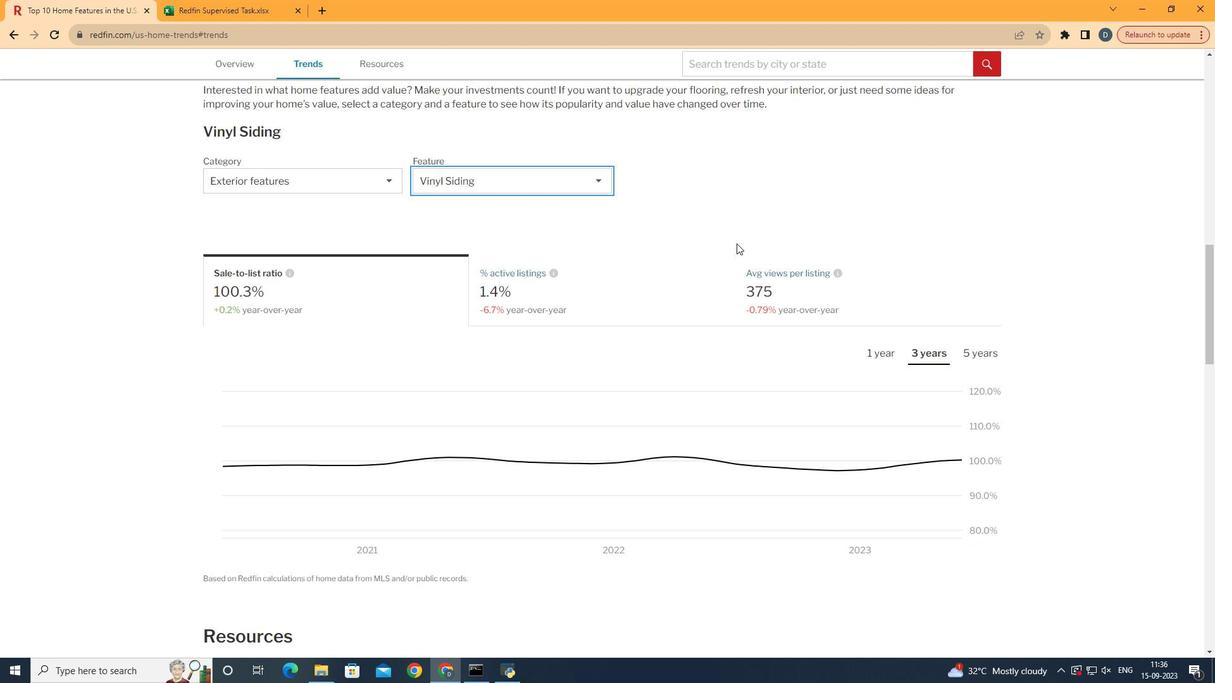 
Action: Mouse scrolled (737, 243) with delta (0, 0)
Screenshot: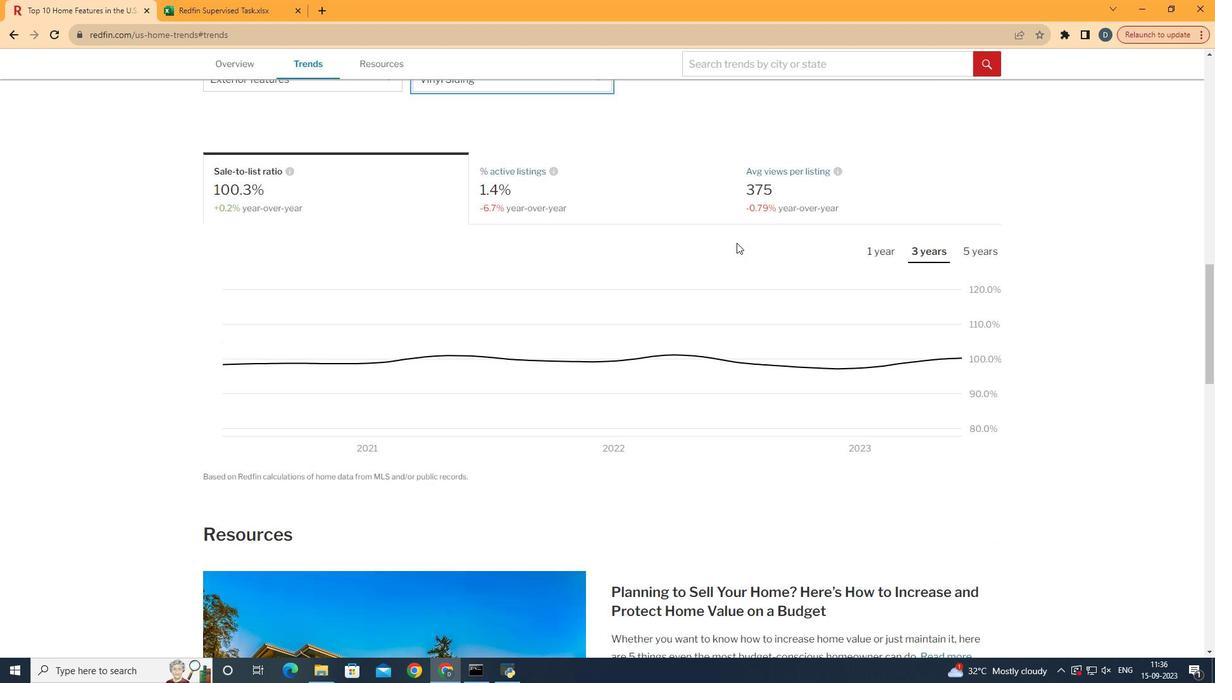 
Action: Mouse scrolled (737, 243) with delta (0, 0)
Screenshot: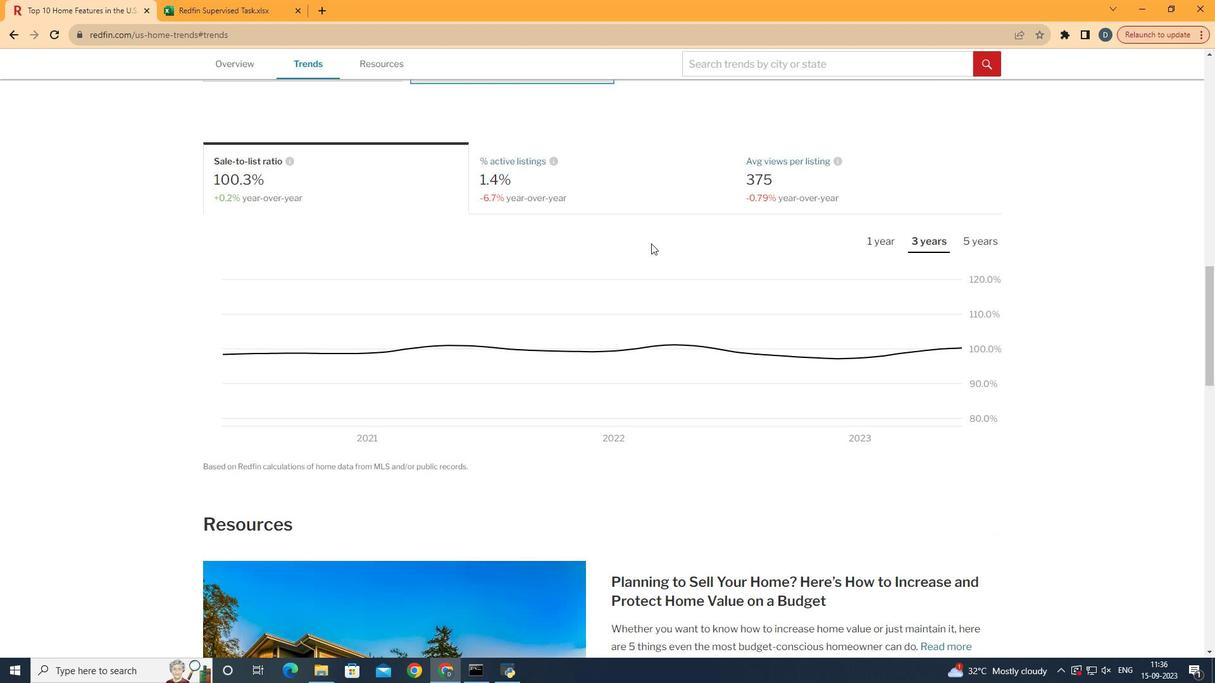 
Action: Mouse moved to (985, 236)
Screenshot: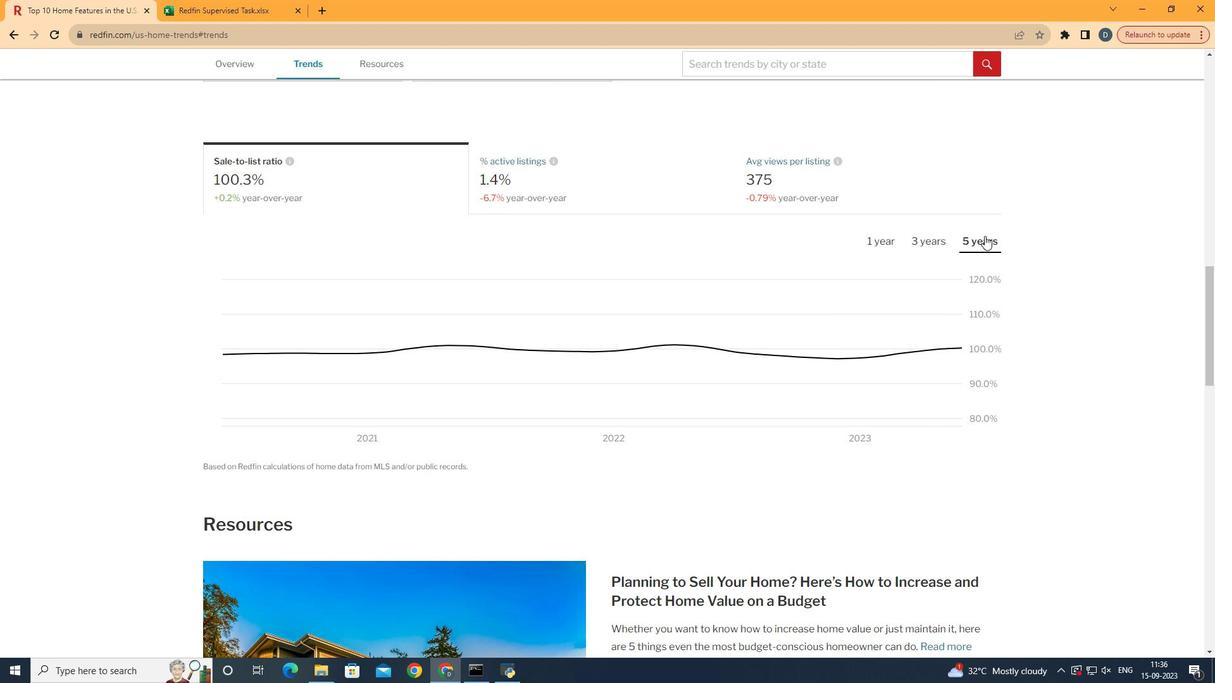 
Action: Mouse pressed left at (985, 236)
Screenshot: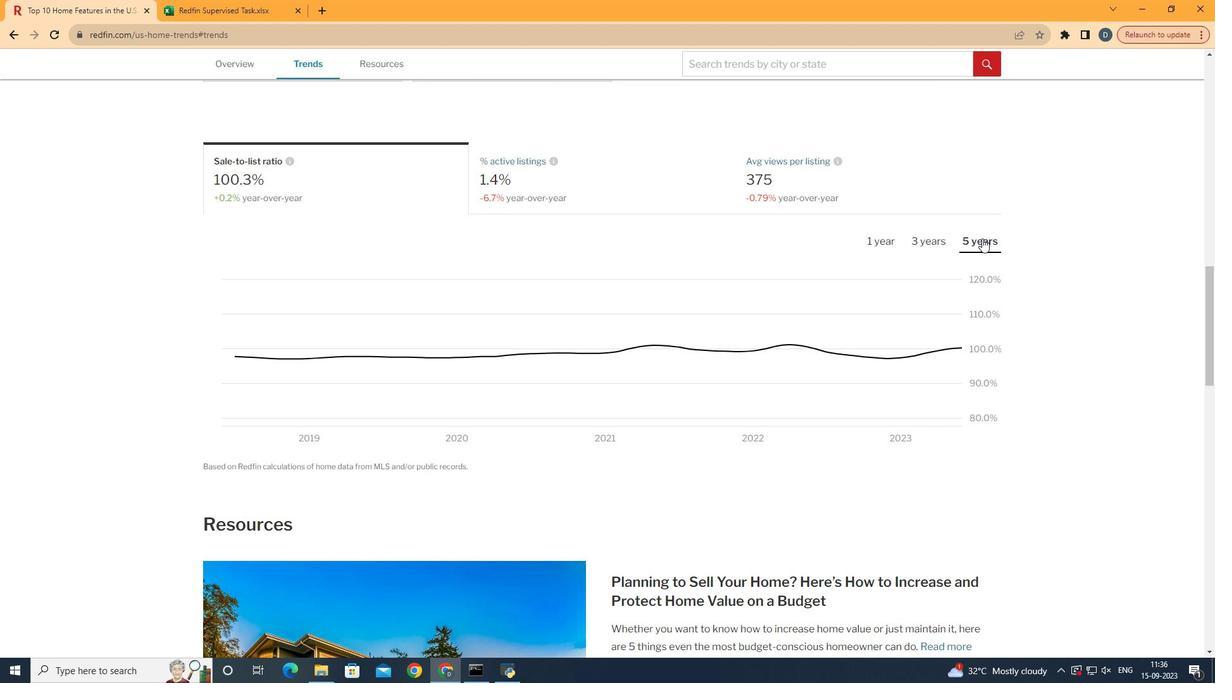
Action: Mouse moved to (982, 243)
Screenshot: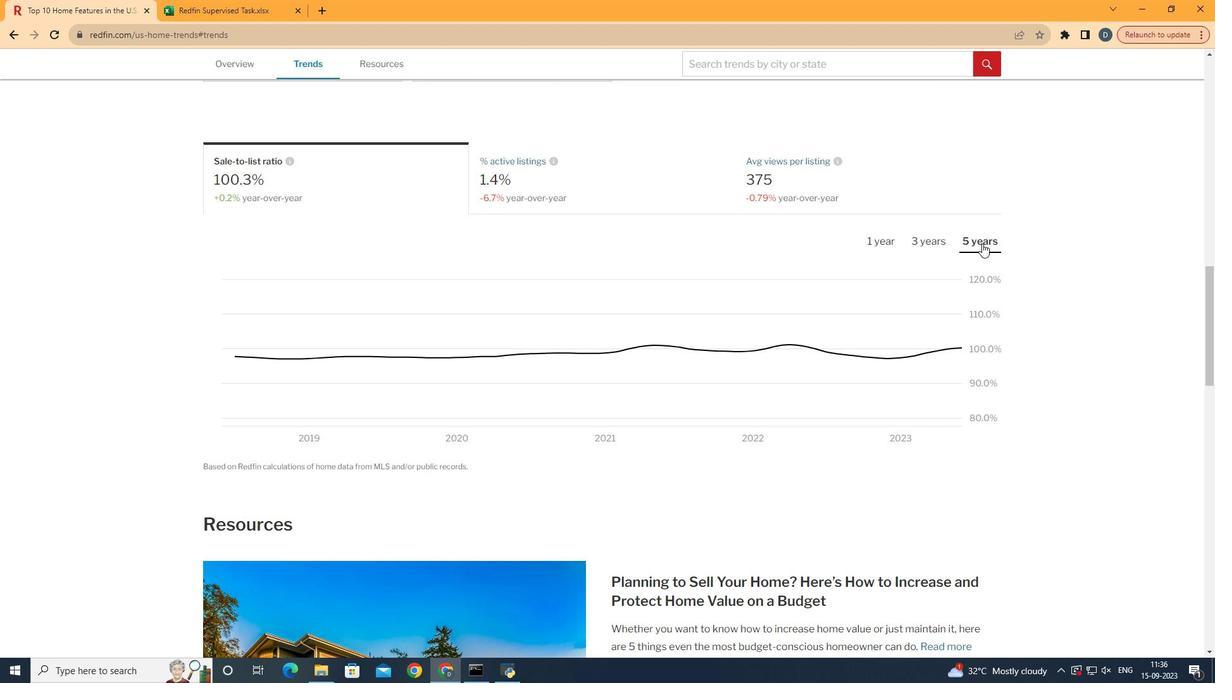 
